 Task: Set the default behaviour for HID devices permission to "Sites can ask to connect to HID devices".
Action: Mouse moved to (1380, 41)
Screenshot: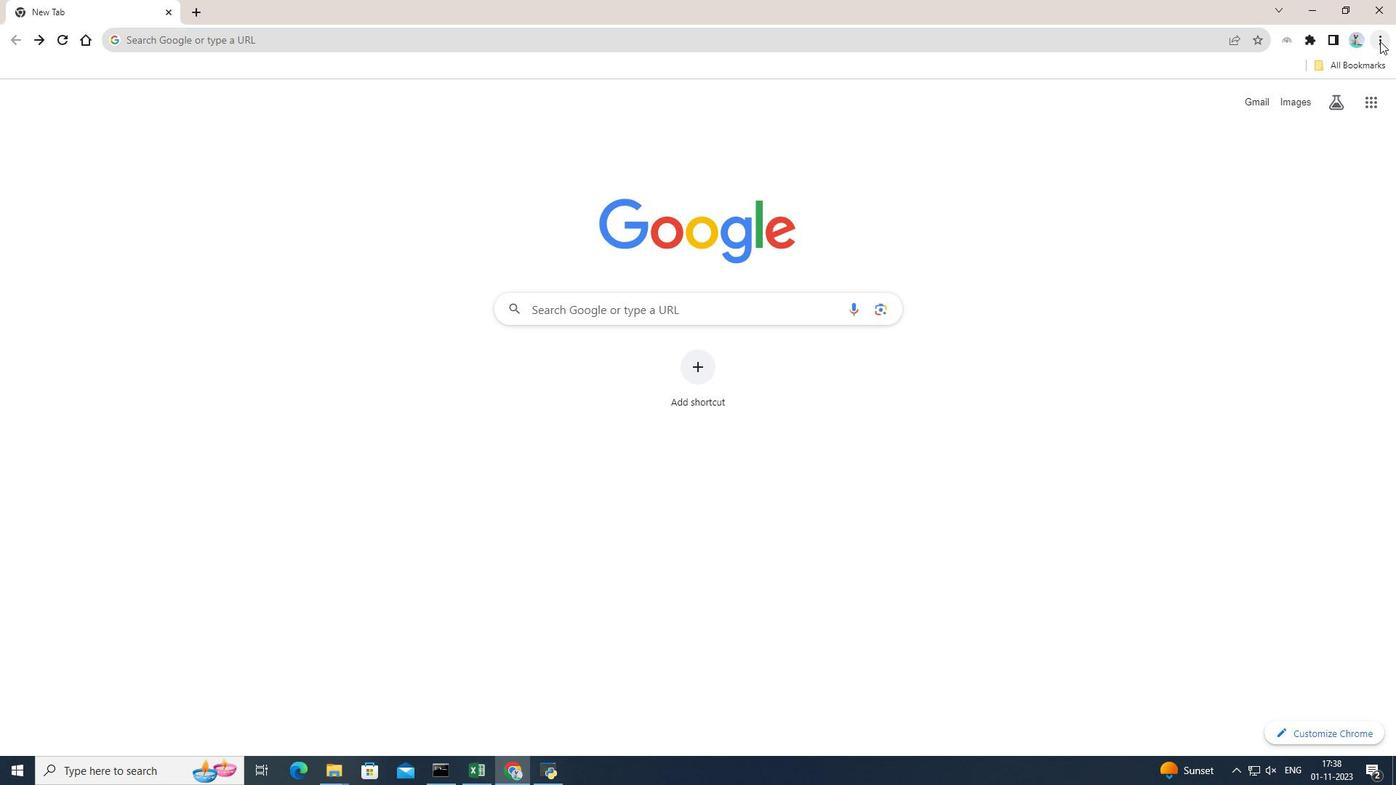 
Action: Mouse pressed left at (1380, 41)
Screenshot: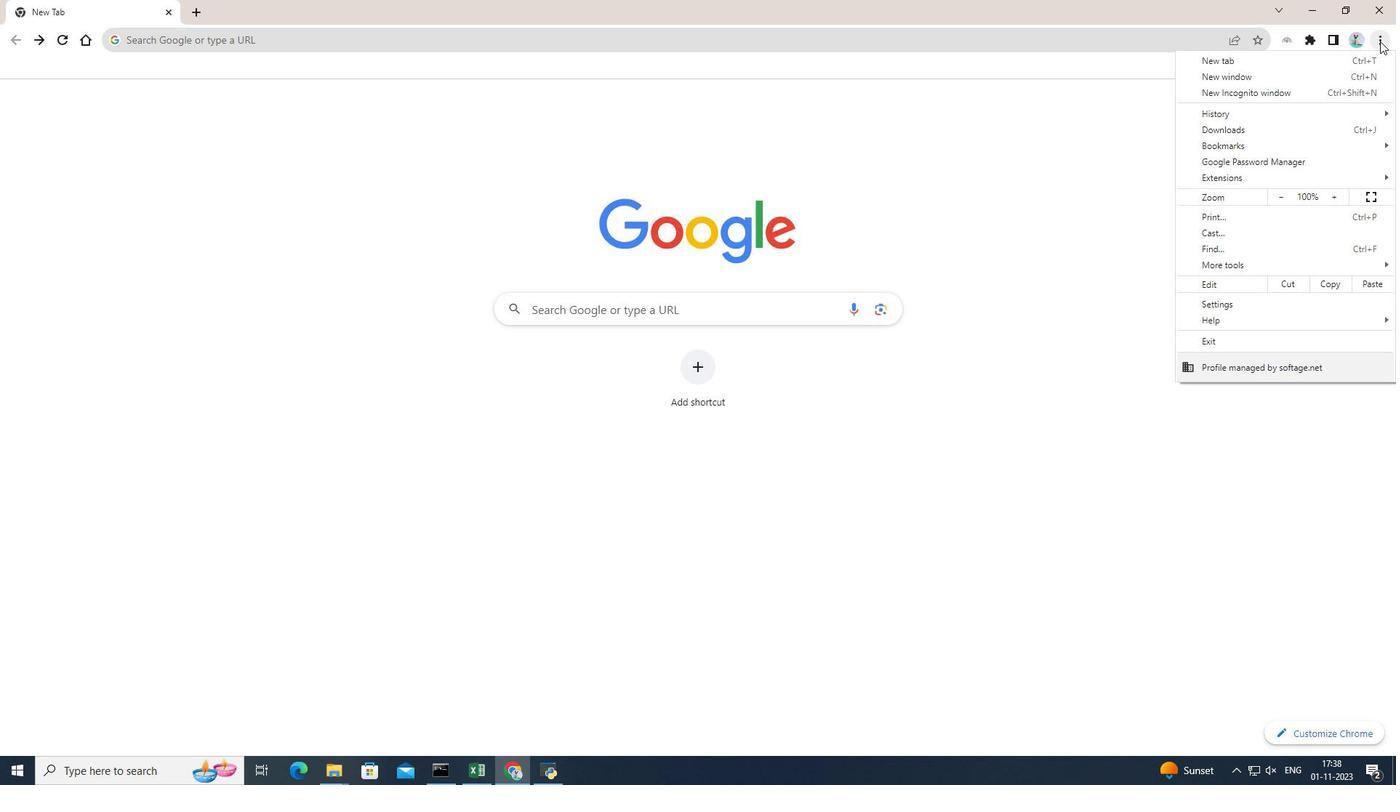 
Action: Mouse pressed left at (1380, 41)
Screenshot: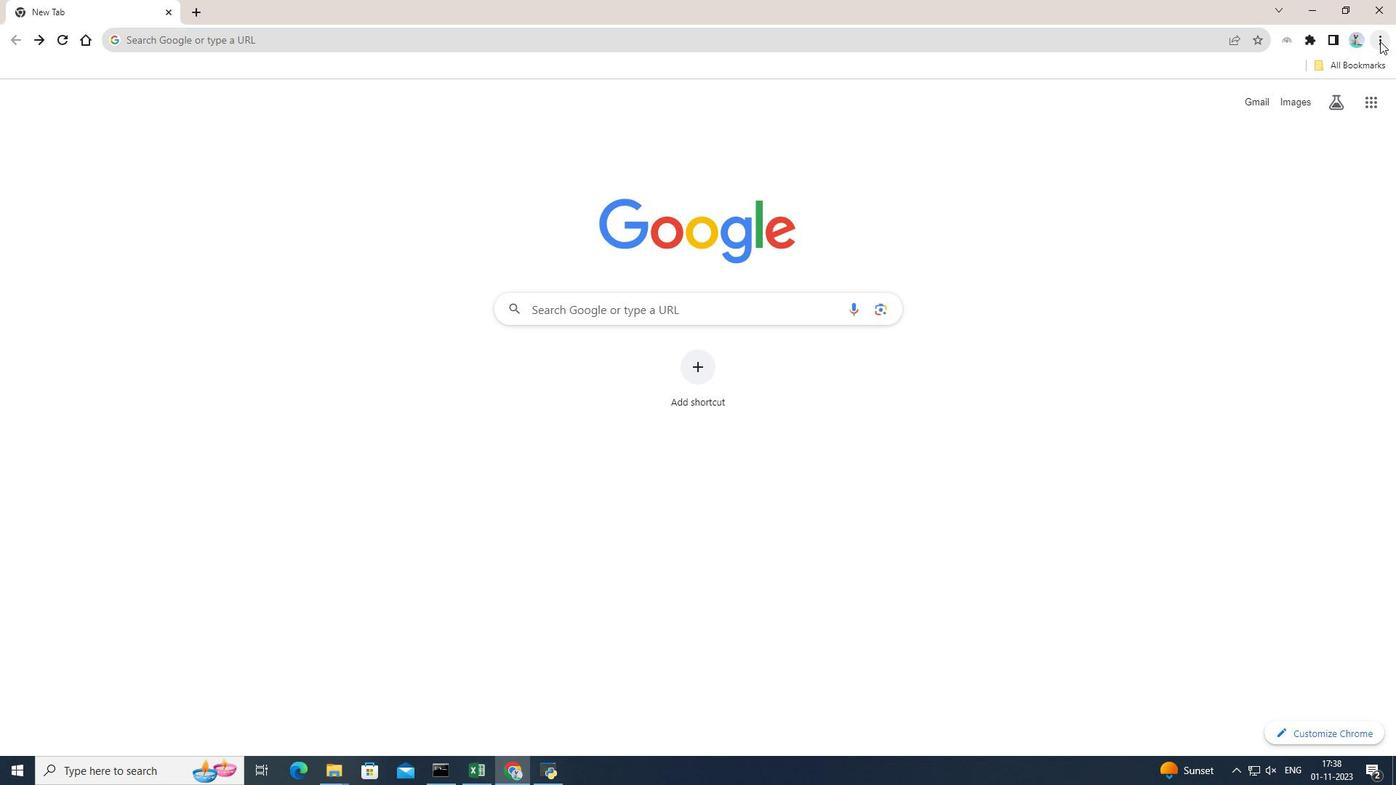 
Action: Mouse pressed left at (1380, 41)
Screenshot: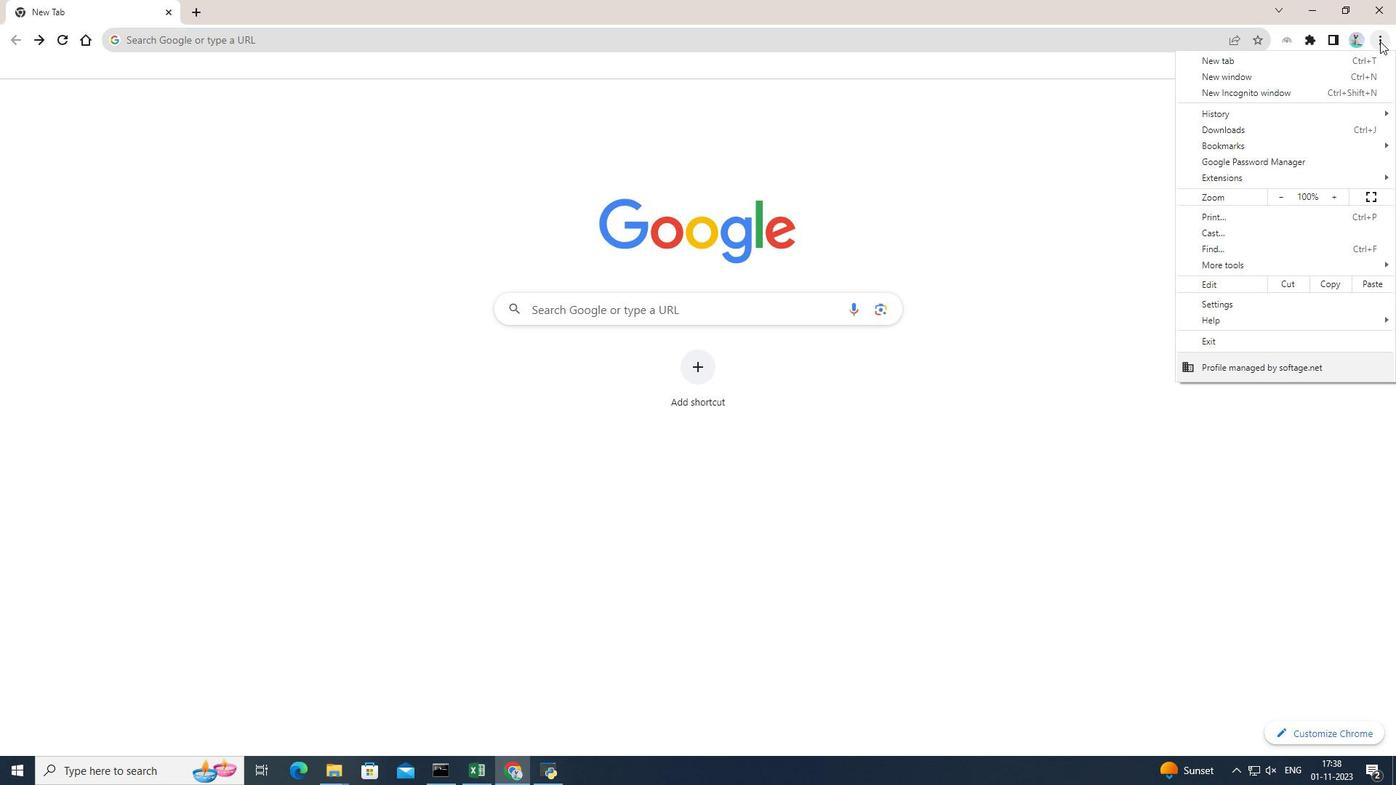 
Action: Mouse moved to (1236, 304)
Screenshot: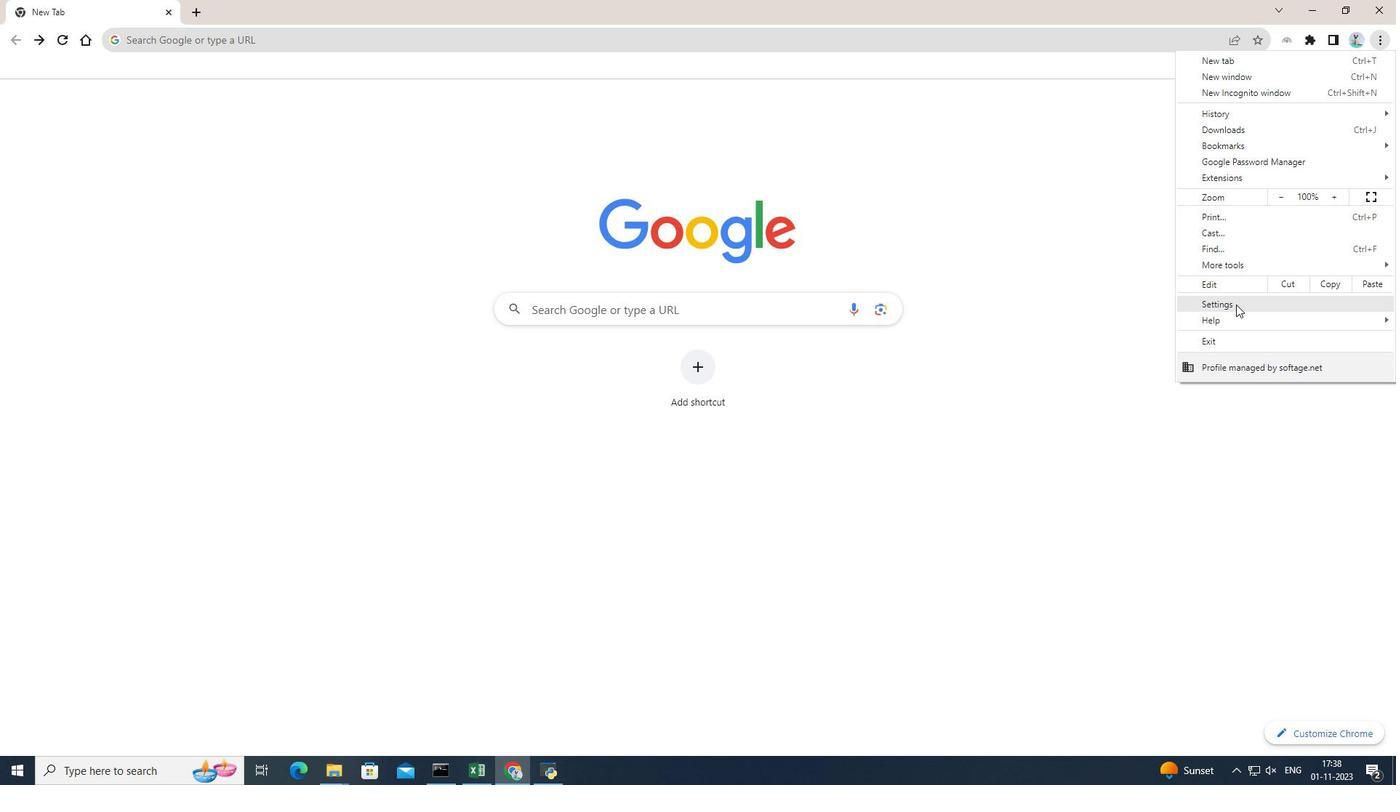 
Action: Mouse pressed left at (1236, 304)
Screenshot: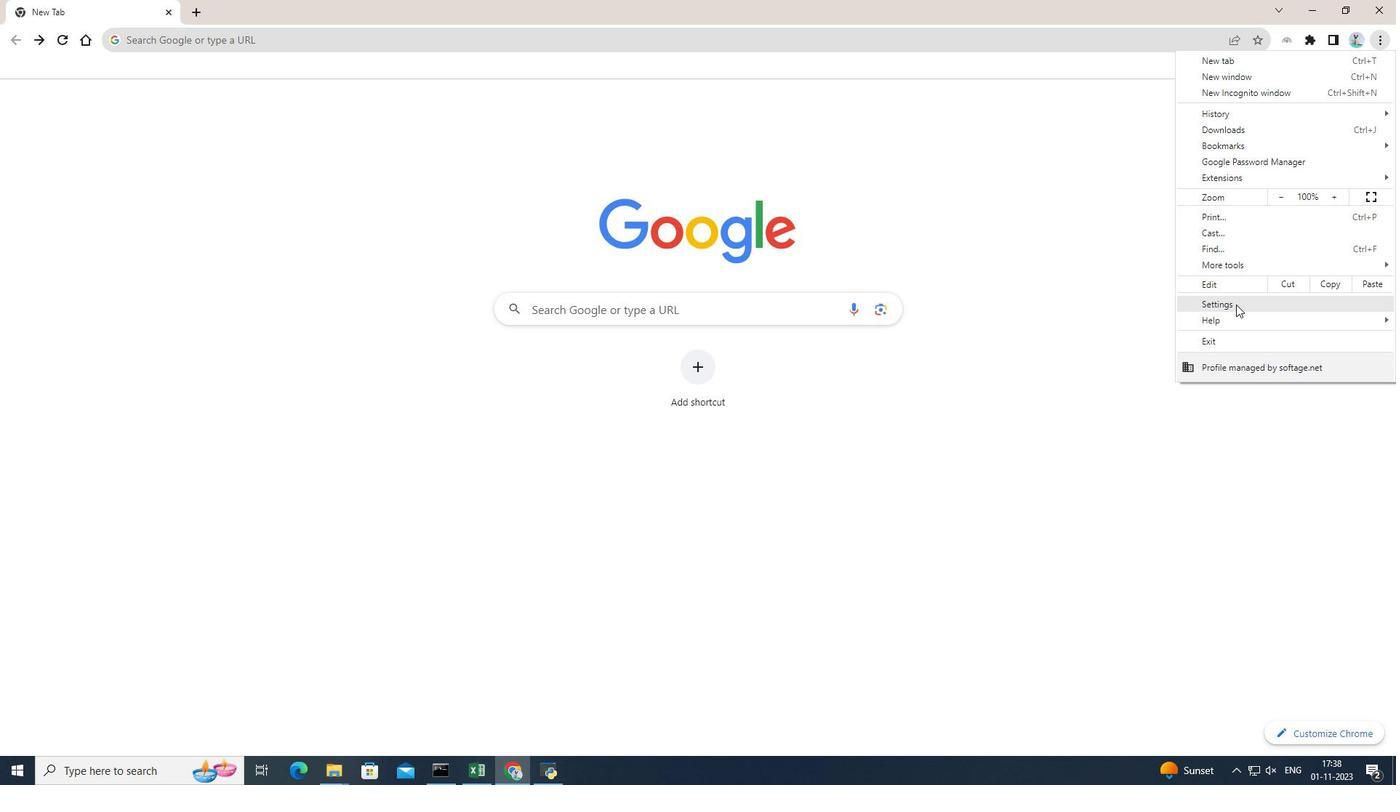 
Action: Mouse pressed left at (1236, 304)
Screenshot: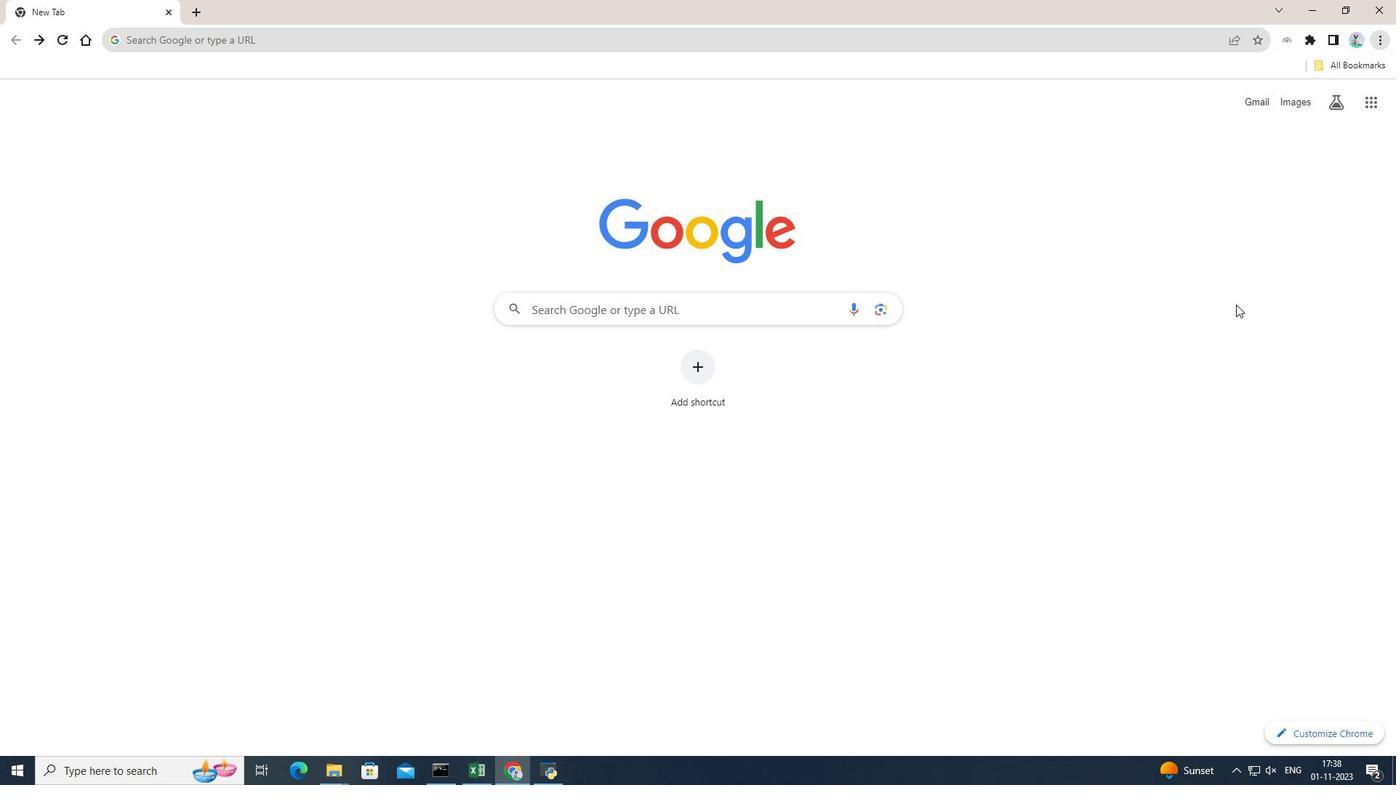 
Action: Mouse moved to (148, 178)
Screenshot: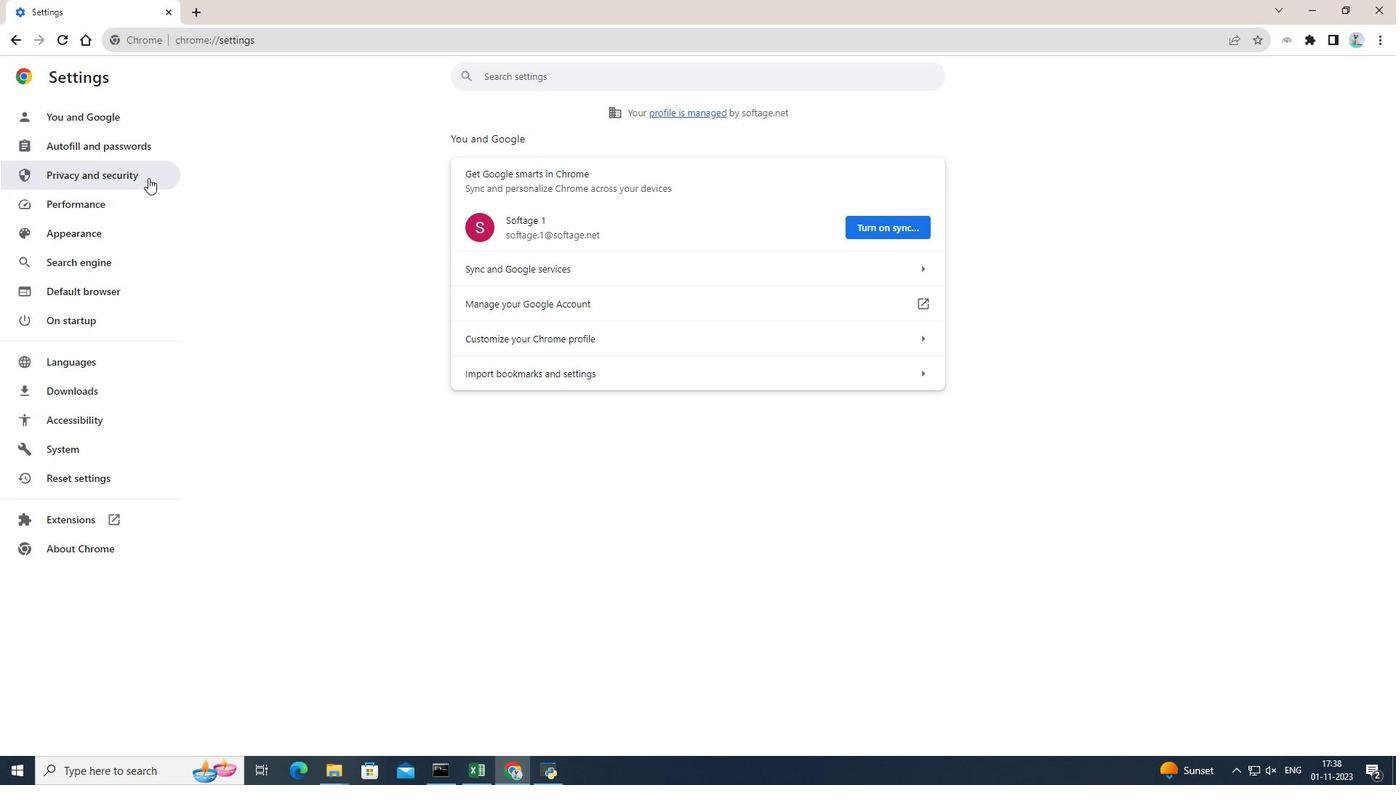 
Action: Mouse pressed left at (148, 178)
Screenshot: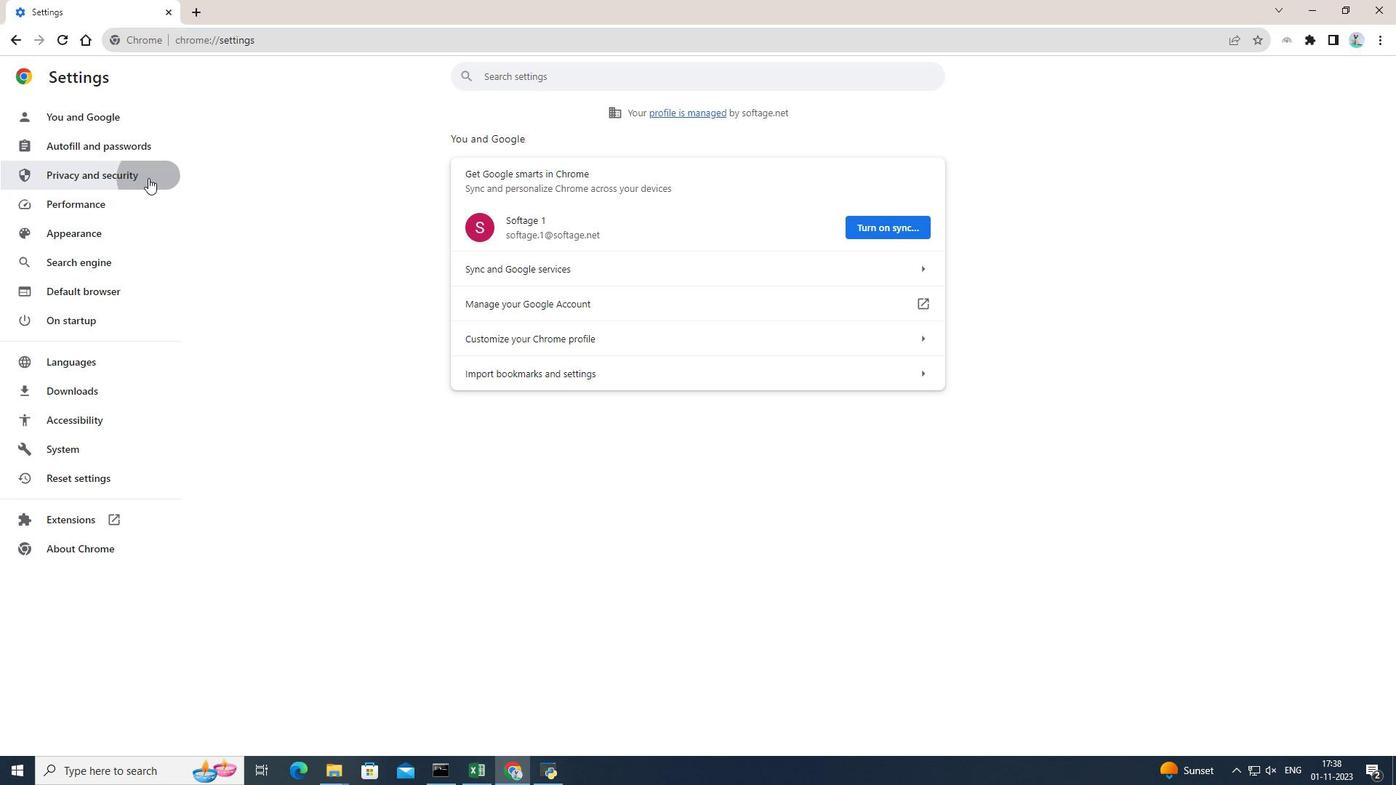 
Action: Mouse moved to (925, 472)
Screenshot: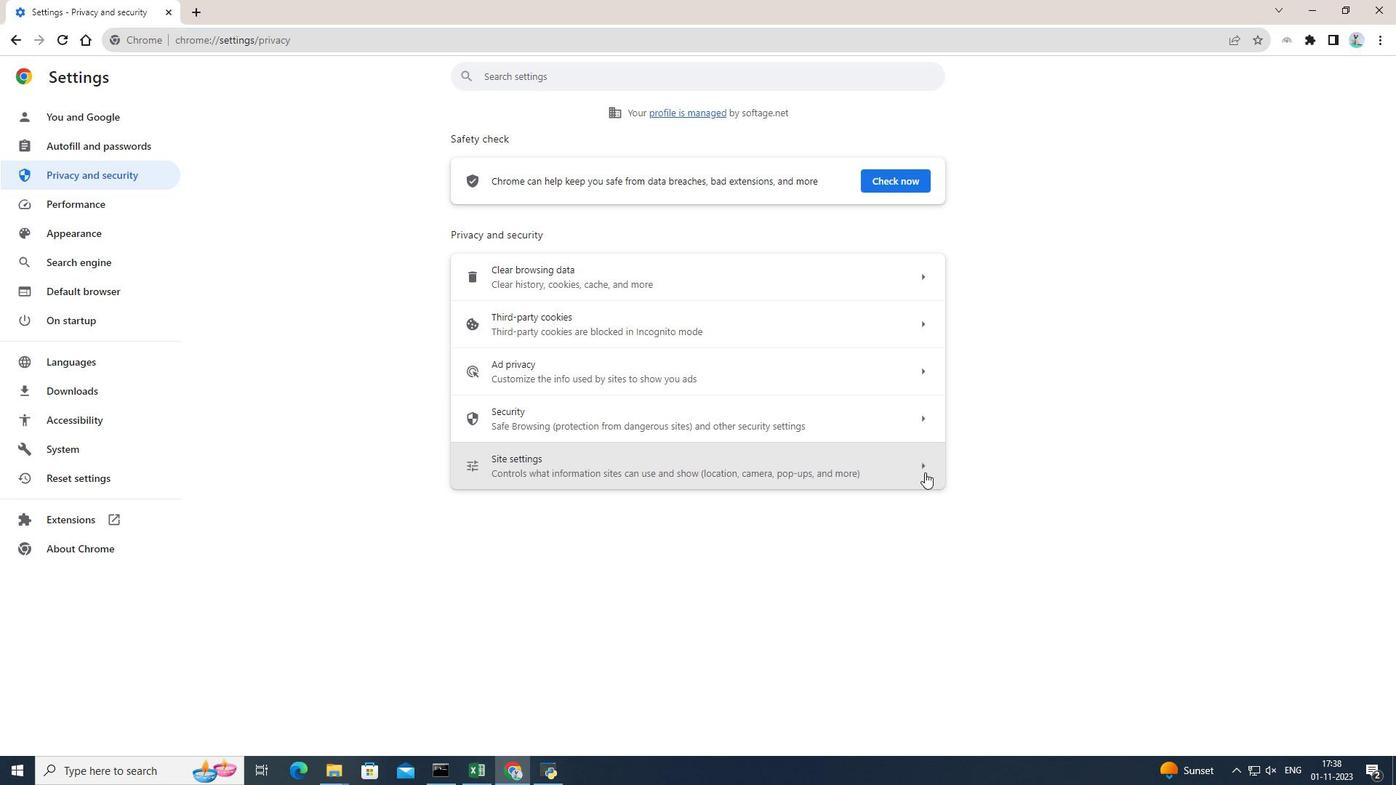 
Action: Mouse pressed left at (925, 472)
Screenshot: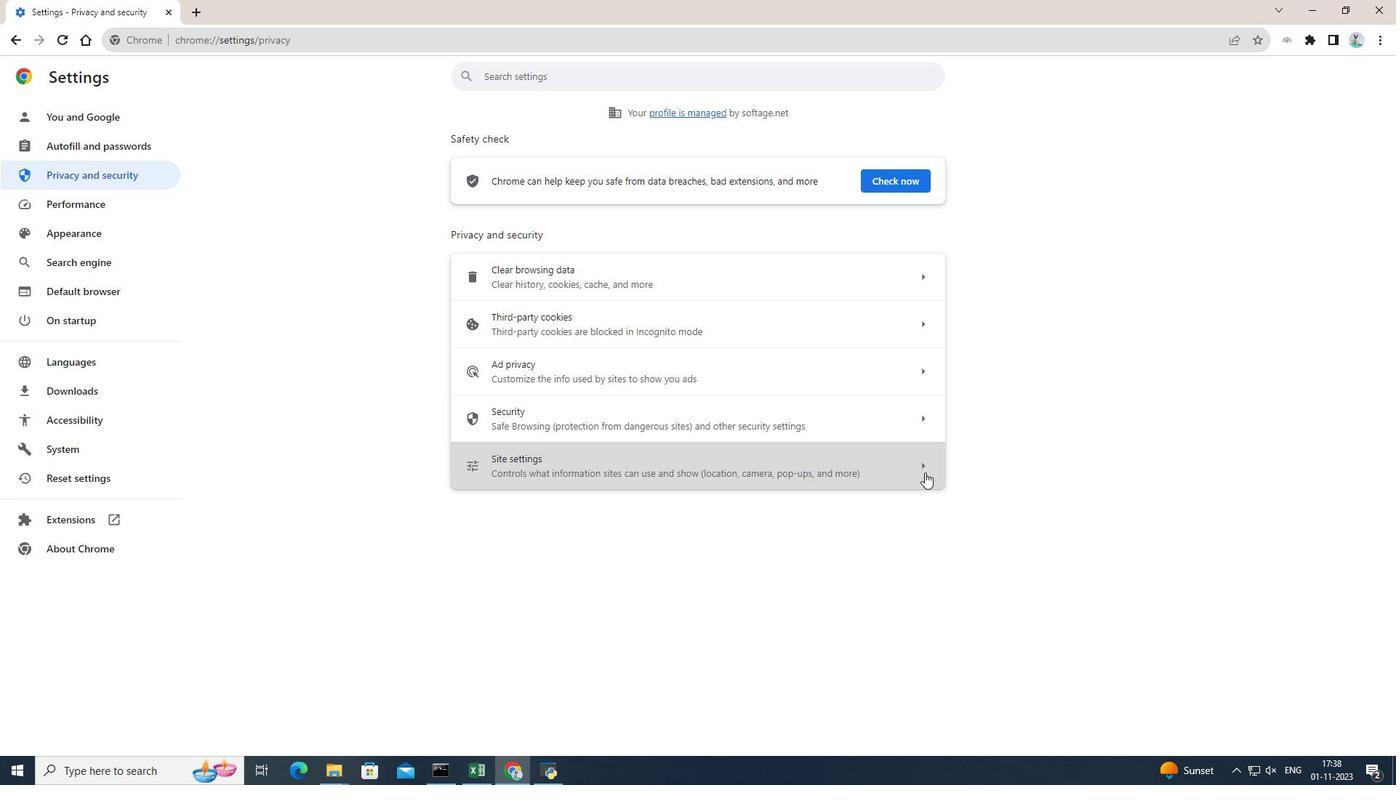 
Action: Mouse moved to (931, 506)
Screenshot: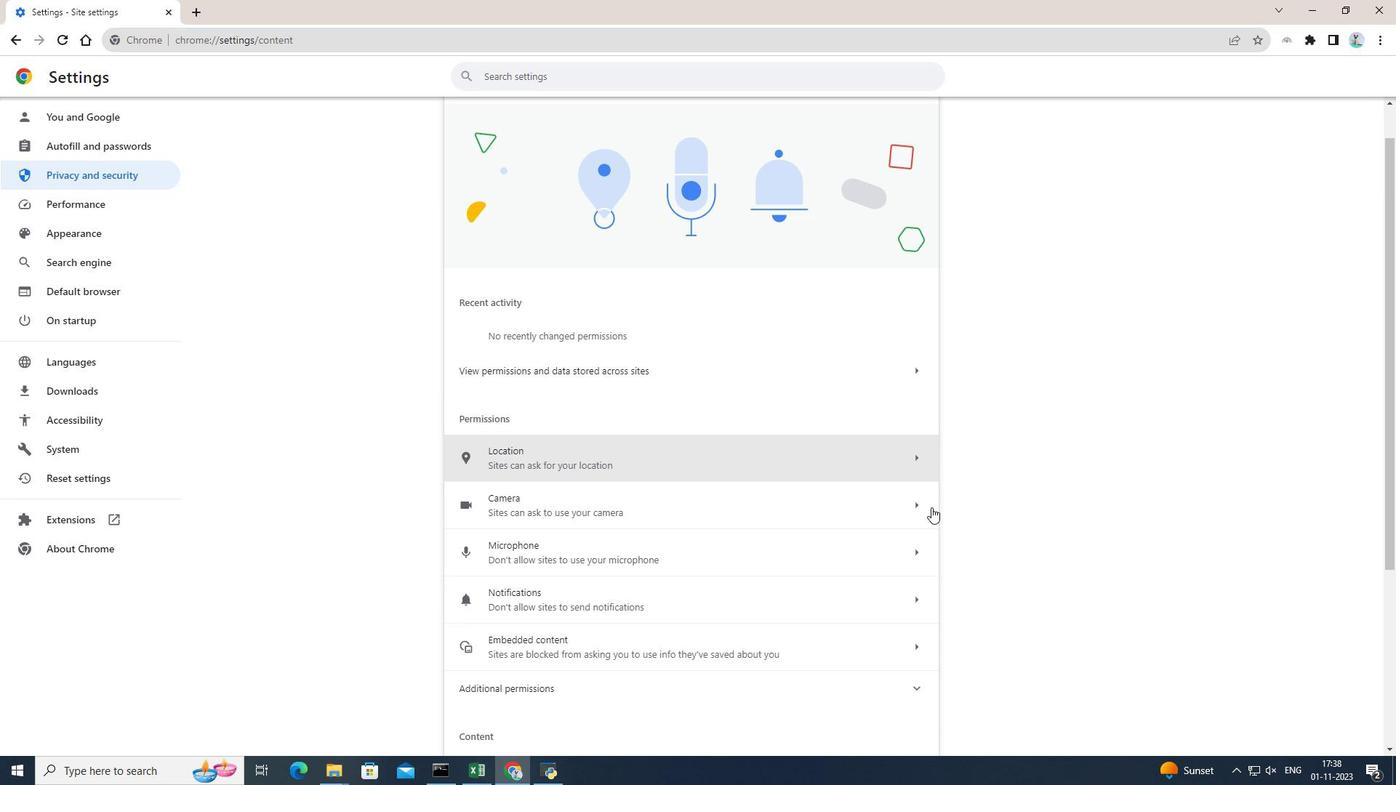 
Action: Mouse scrolled (931, 505) with delta (0, 0)
Screenshot: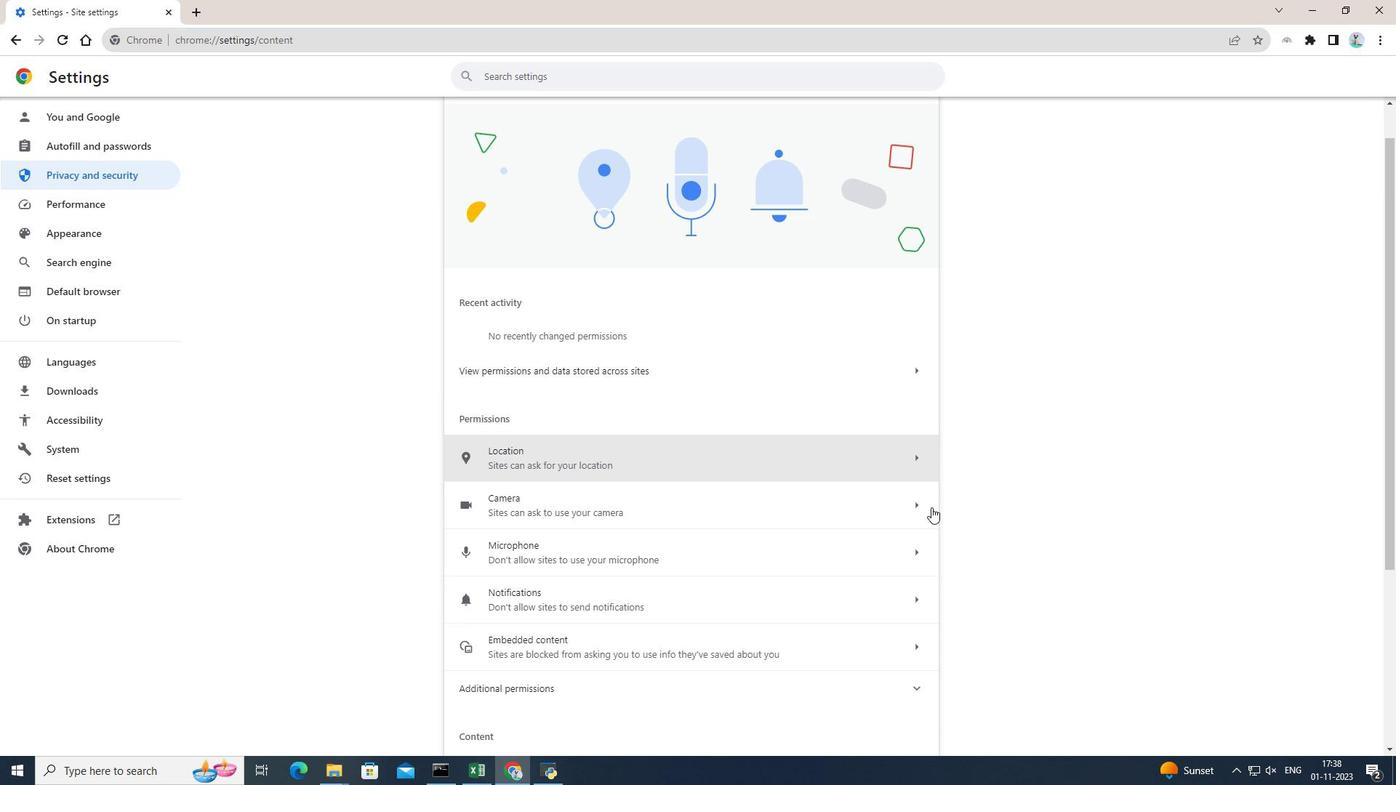 
Action: Mouse moved to (931, 507)
Screenshot: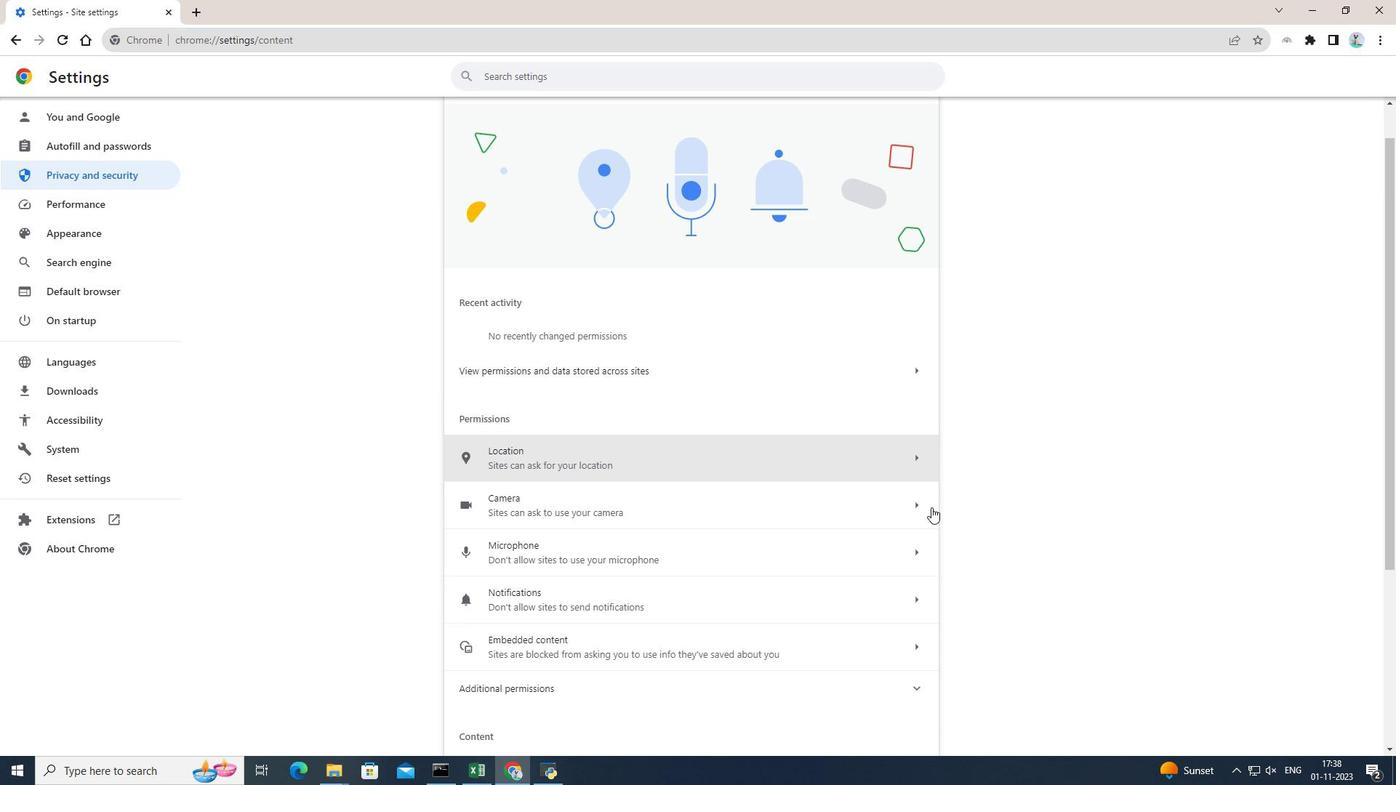 
Action: Mouse scrolled (931, 507) with delta (0, 0)
Screenshot: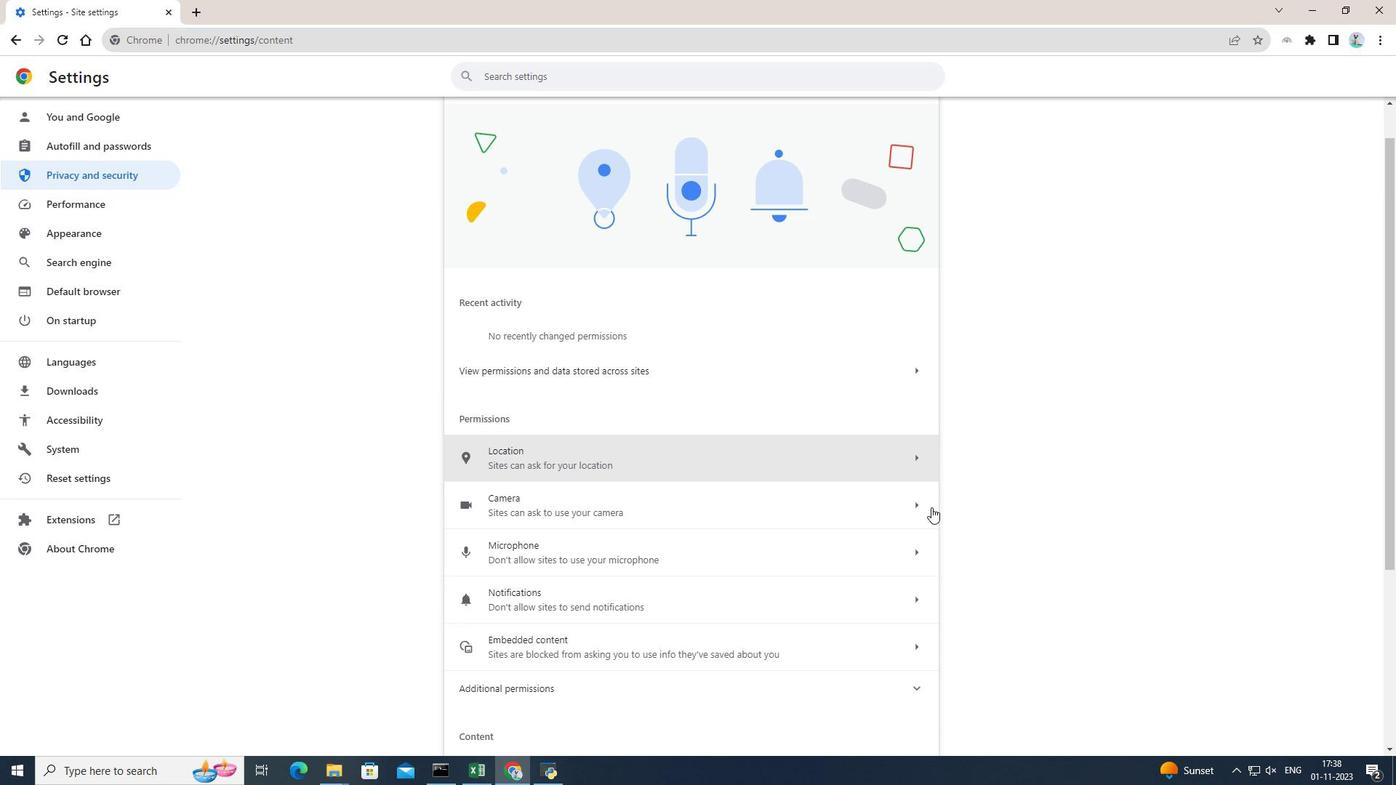 
Action: Mouse moved to (931, 507)
Screenshot: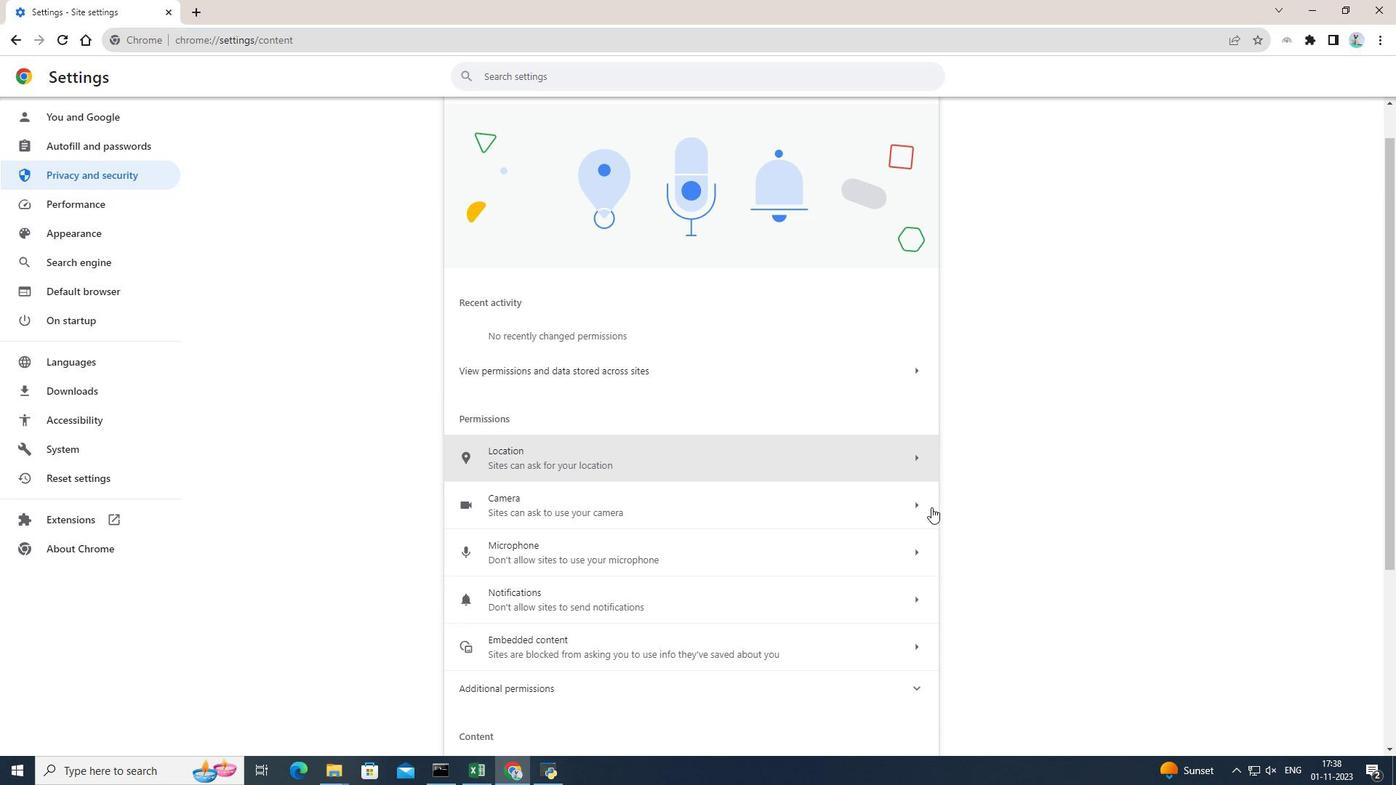 
Action: Mouse scrolled (931, 507) with delta (0, 0)
Screenshot: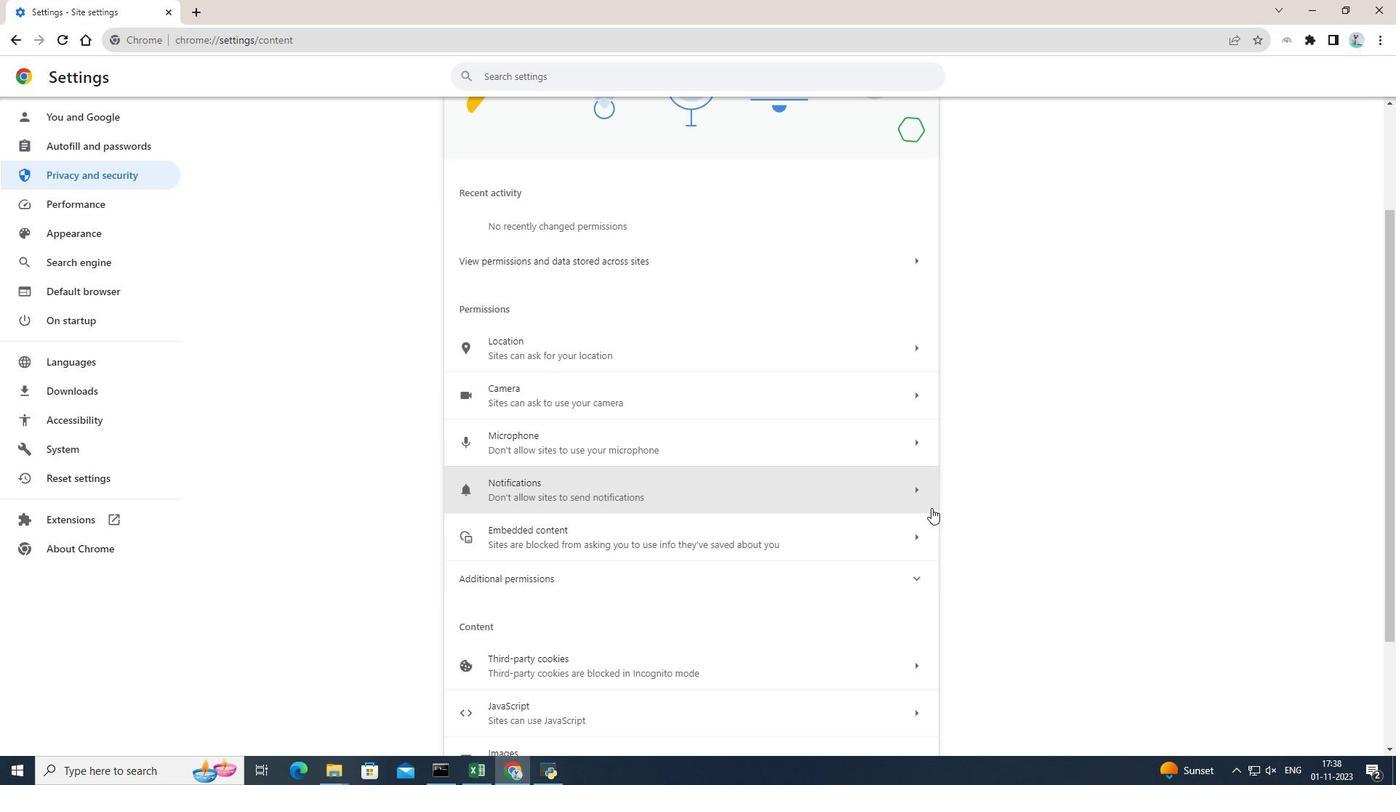 
Action: Mouse moved to (709, 520)
Screenshot: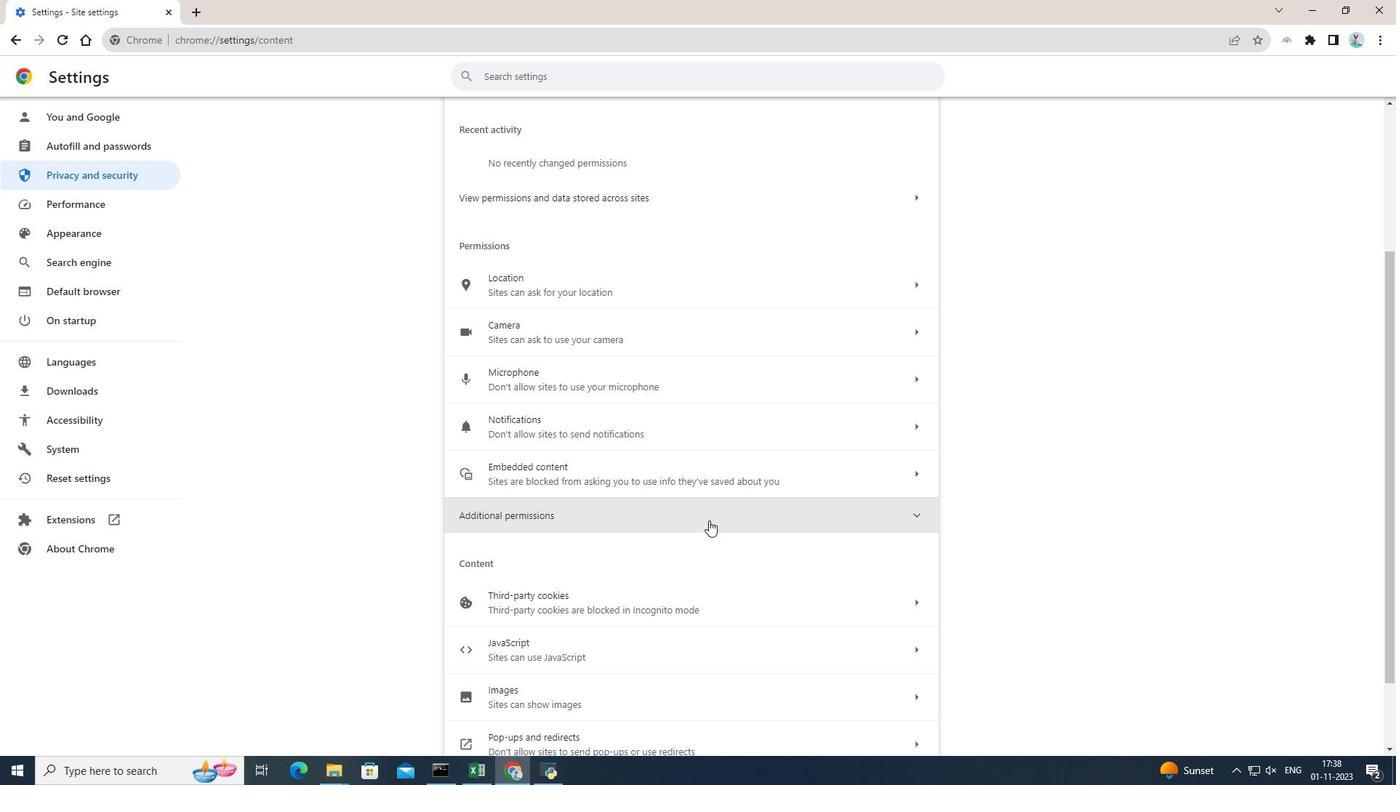 
Action: Mouse pressed left at (709, 520)
Screenshot: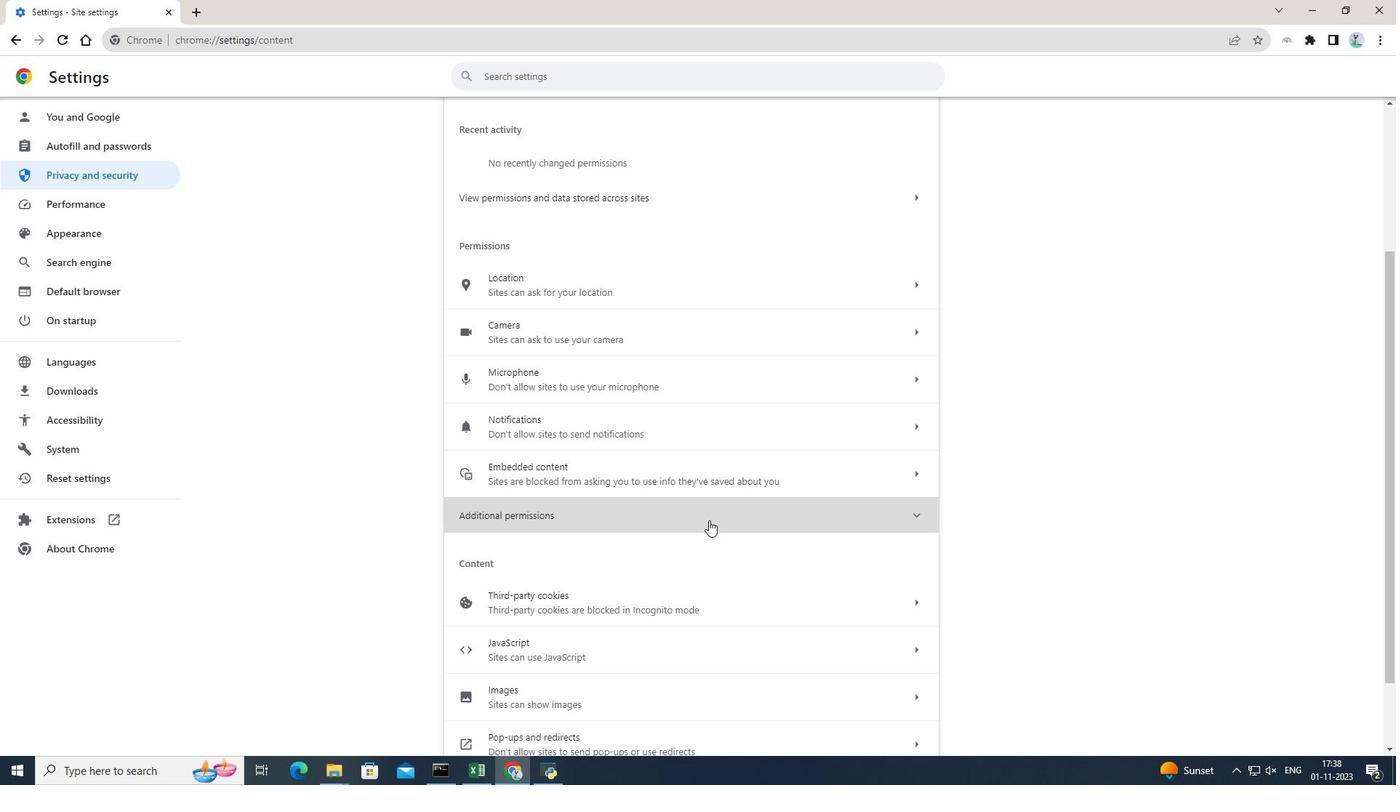 
Action: Mouse moved to (779, 581)
Screenshot: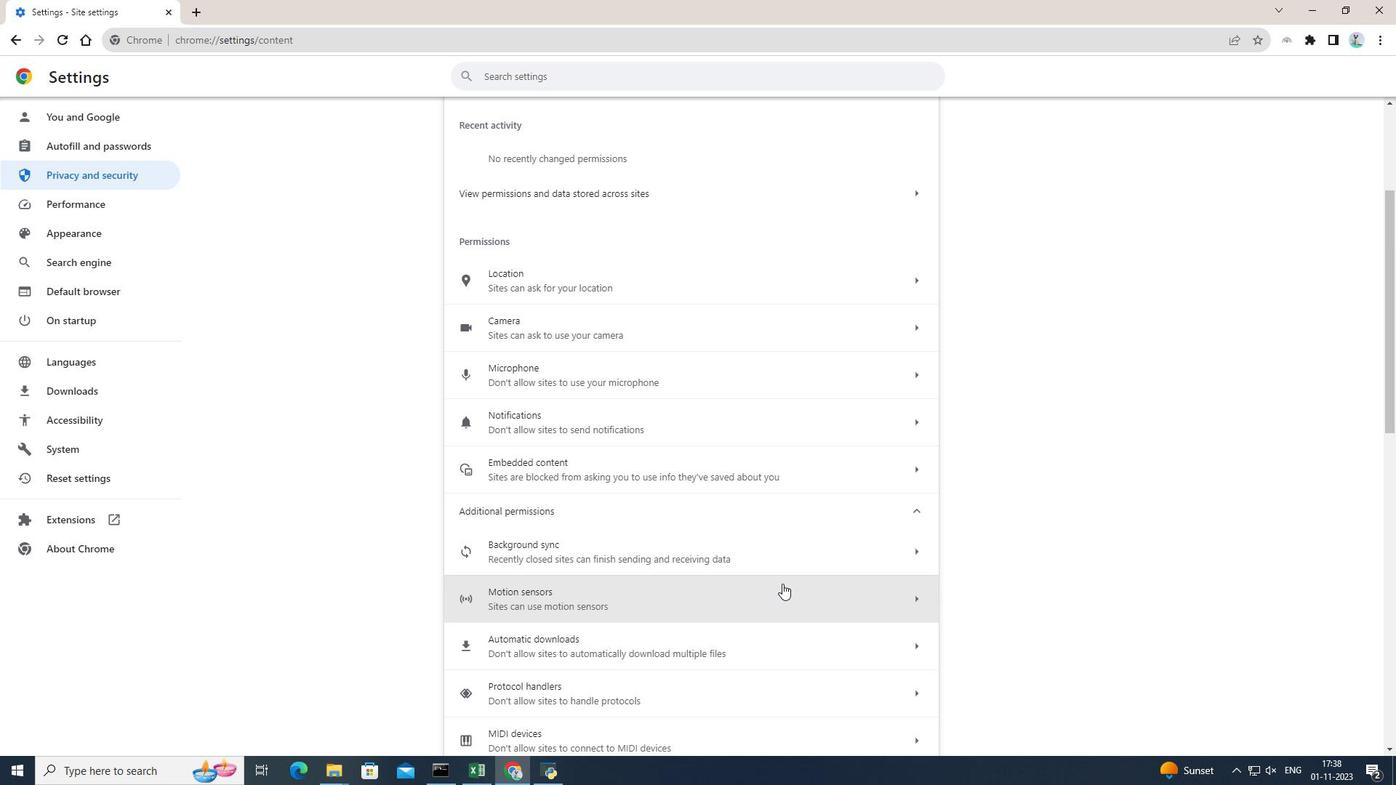 
Action: Mouse scrolled (779, 580) with delta (0, 0)
Screenshot: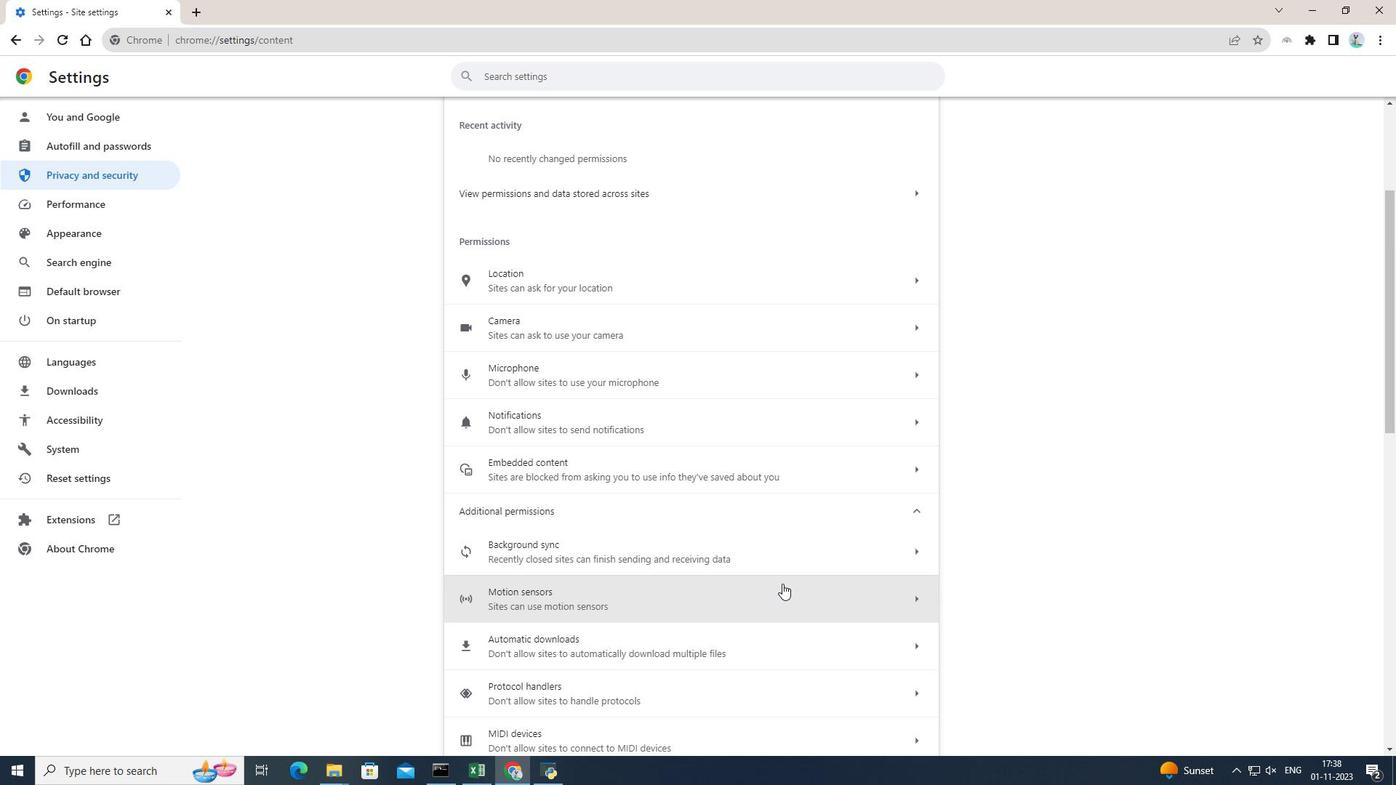 
Action: Mouse moved to (782, 584)
Screenshot: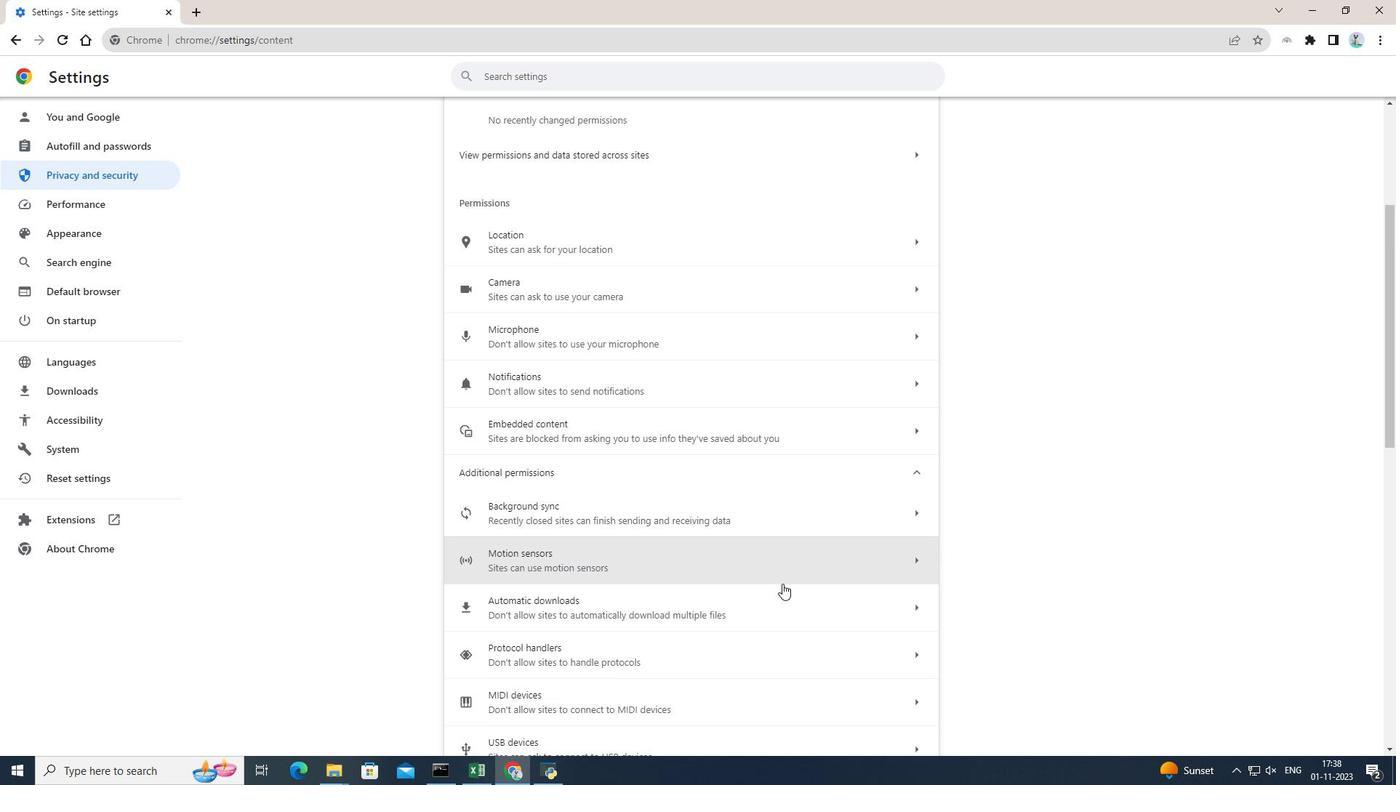 
Action: Mouse scrolled (782, 583) with delta (0, 0)
Screenshot: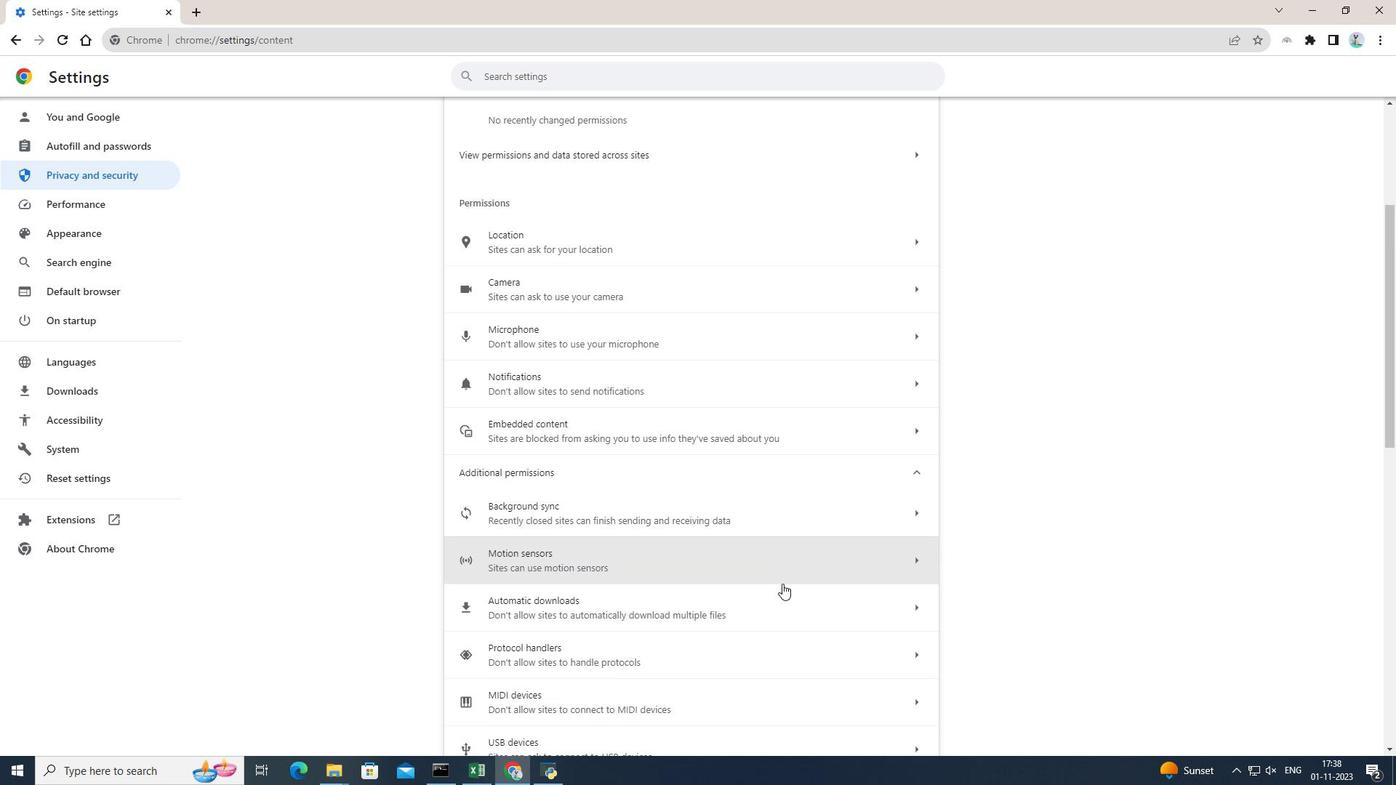 
Action: Mouse moved to (782, 584)
Screenshot: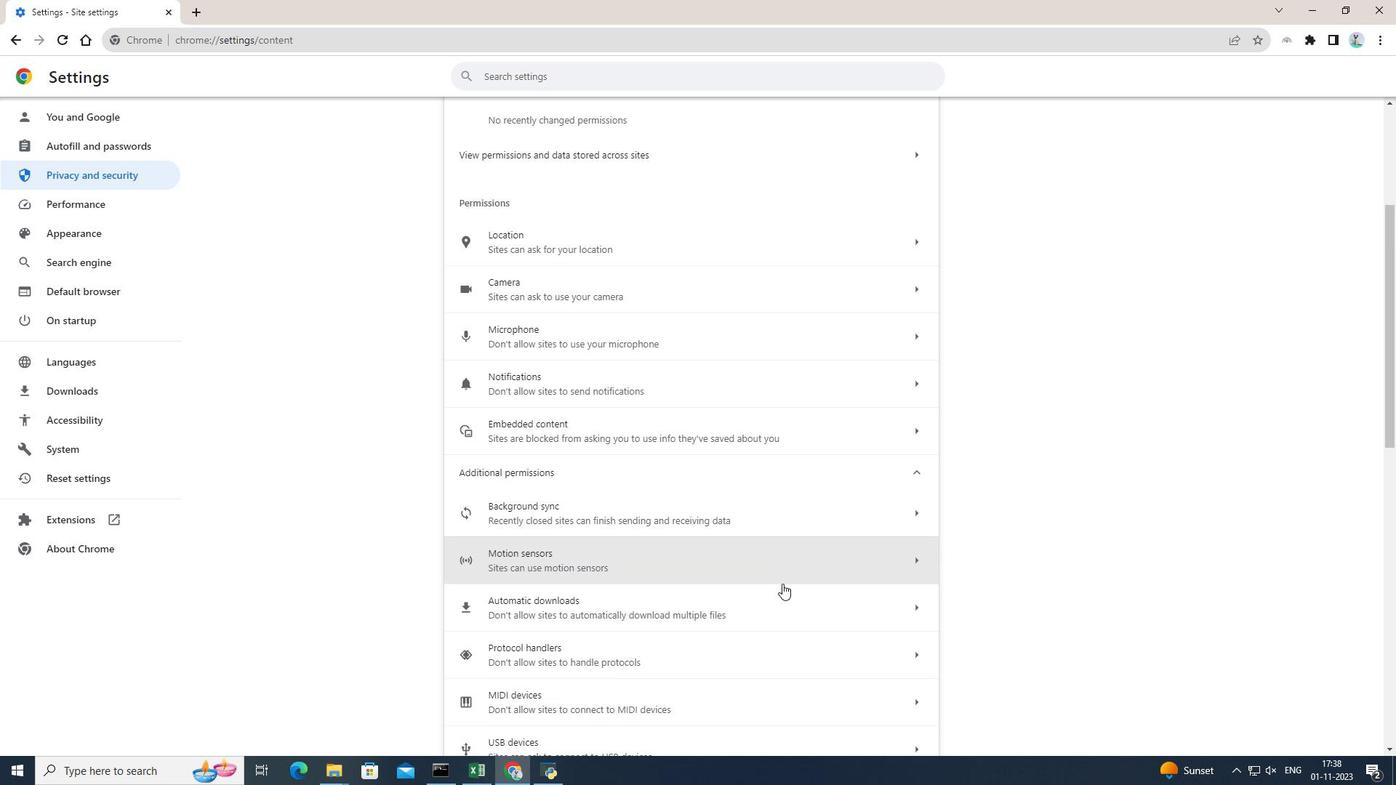 
Action: Mouse scrolled (782, 583) with delta (0, 0)
Screenshot: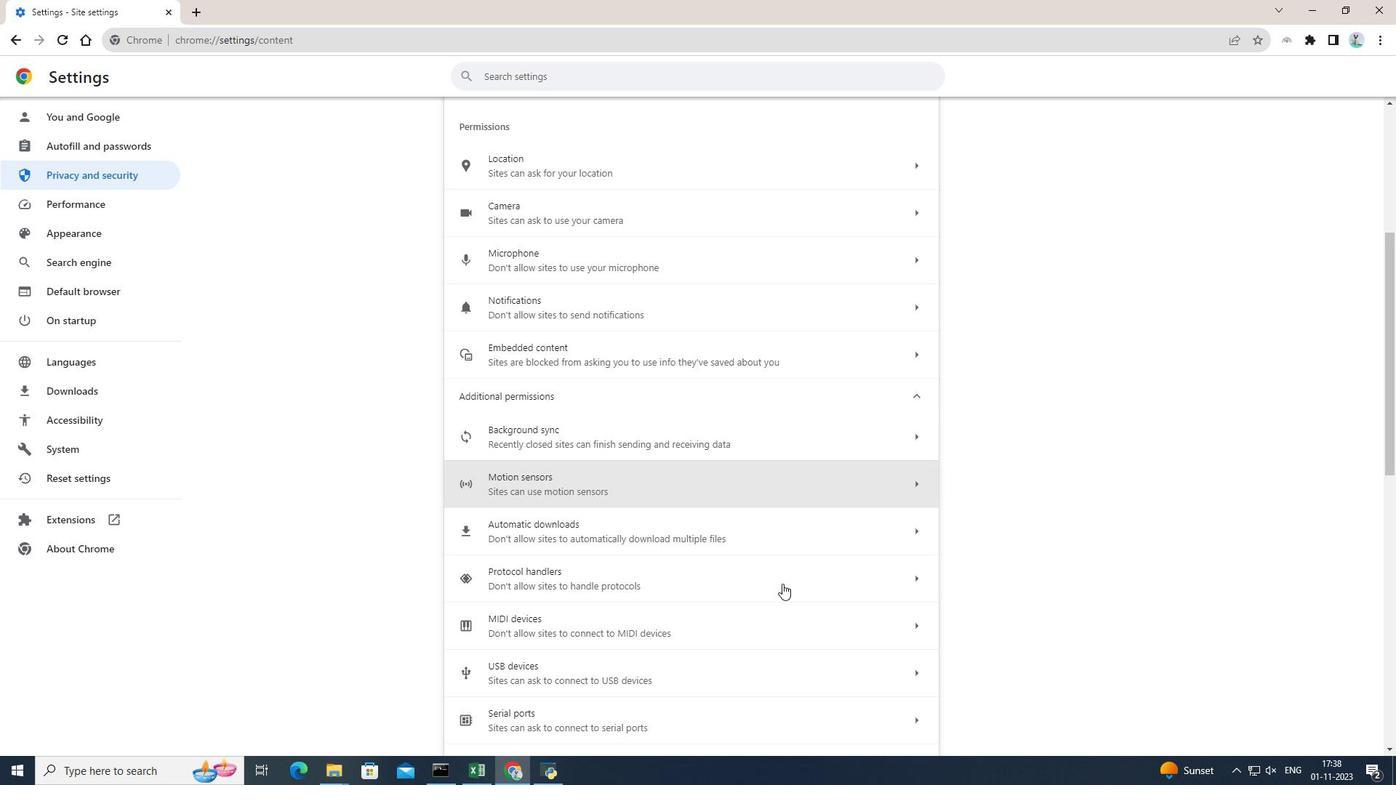 
Action: Mouse moved to (789, 583)
Screenshot: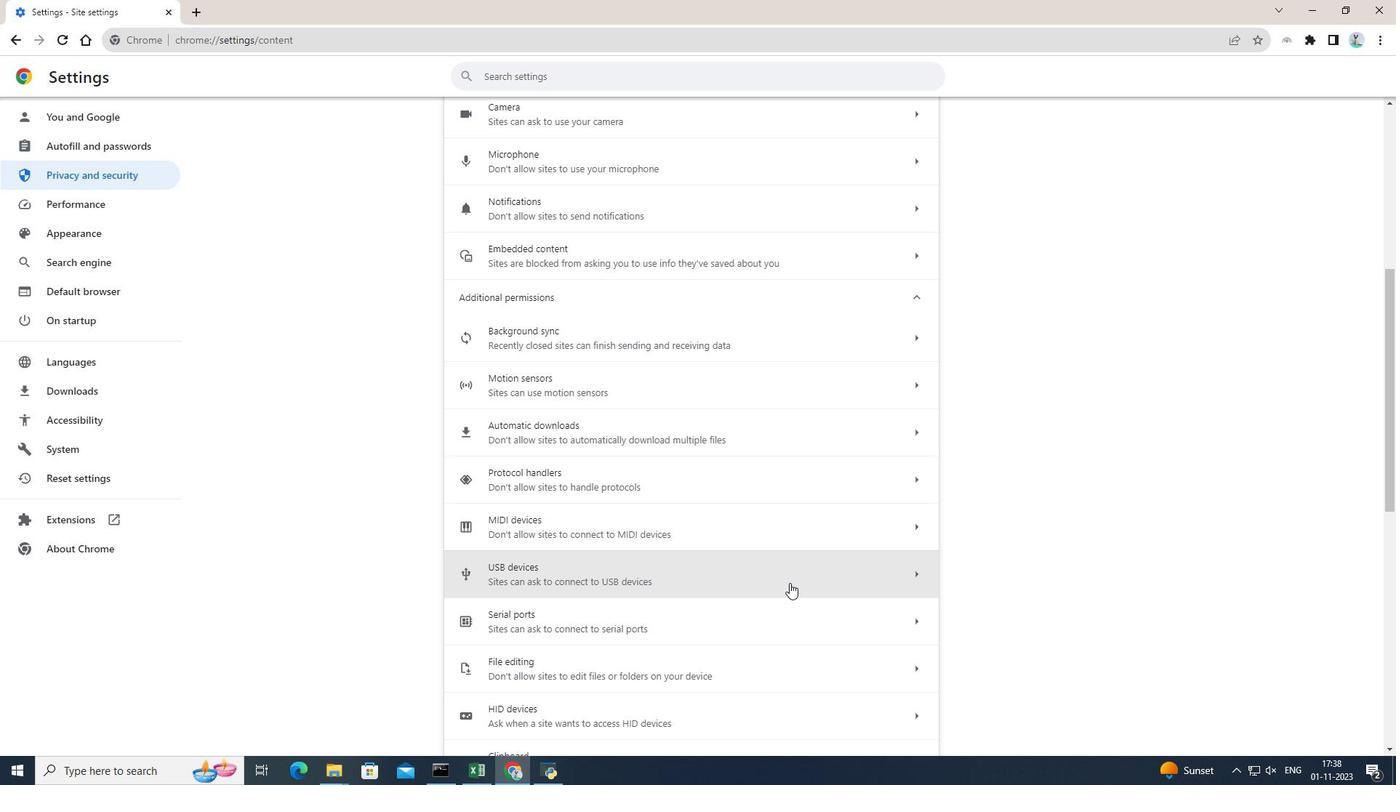 
Action: Mouse scrolled (789, 582) with delta (0, 0)
Screenshot: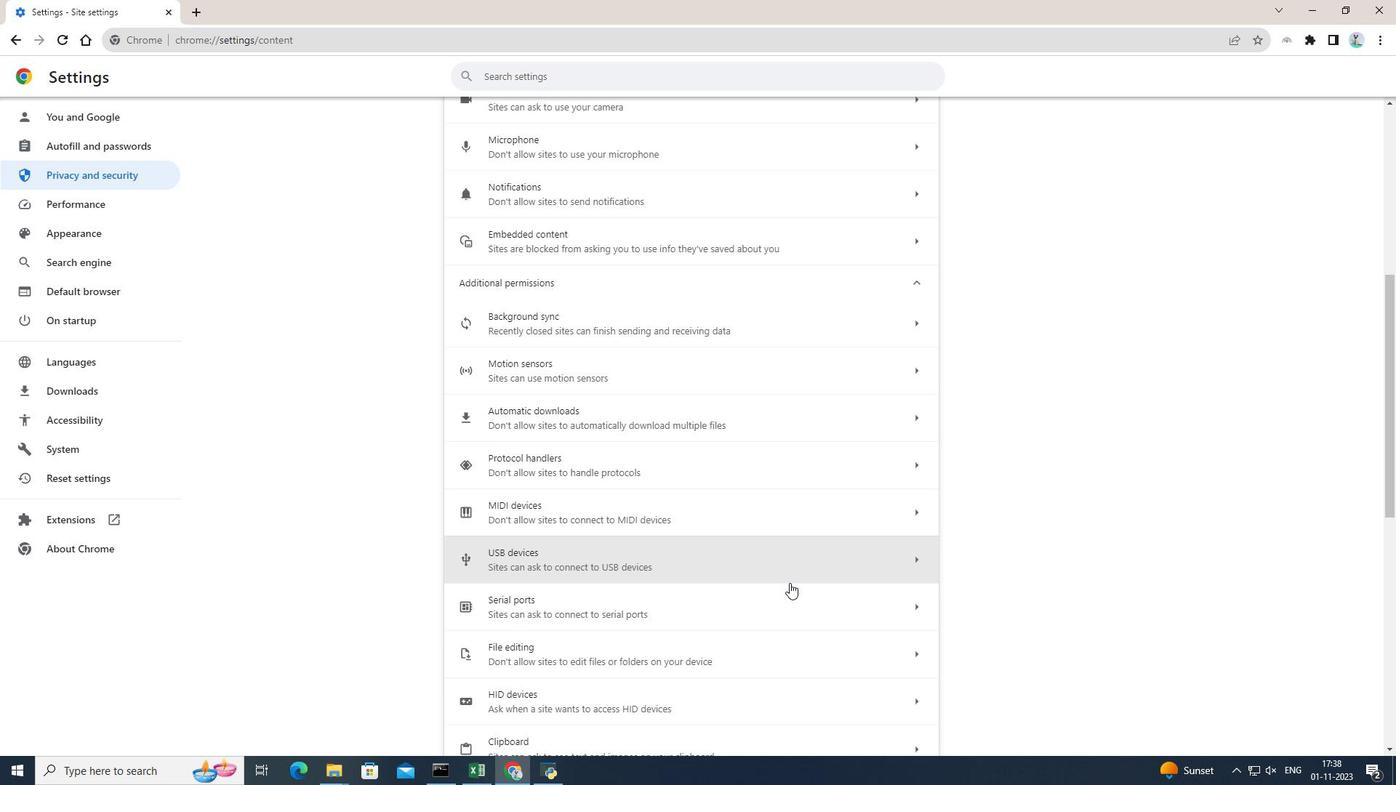 
Action: Mouse scrolled (789, 582) with delta (0, 0)
Screenshot: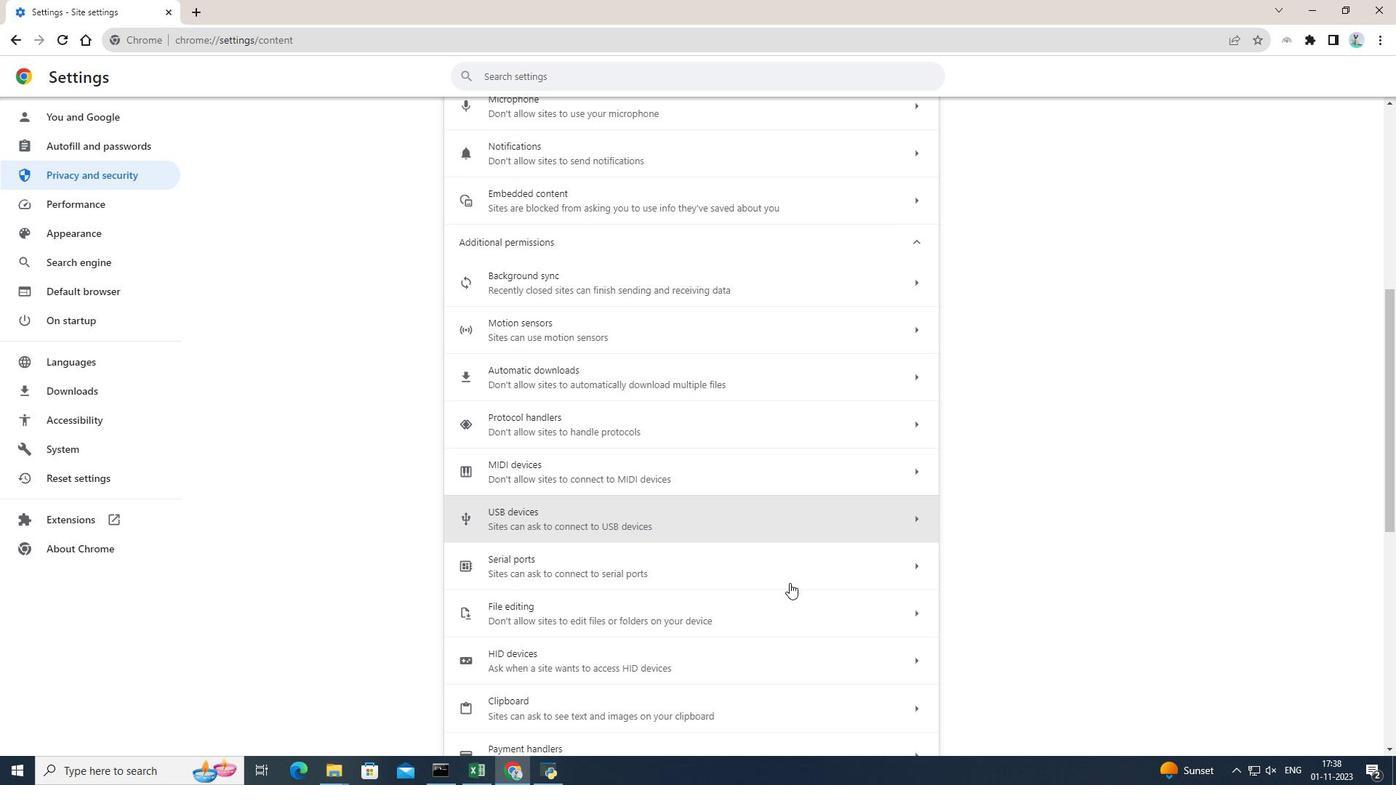 
Action: Mouse moved to (779, 571)
Screenshot: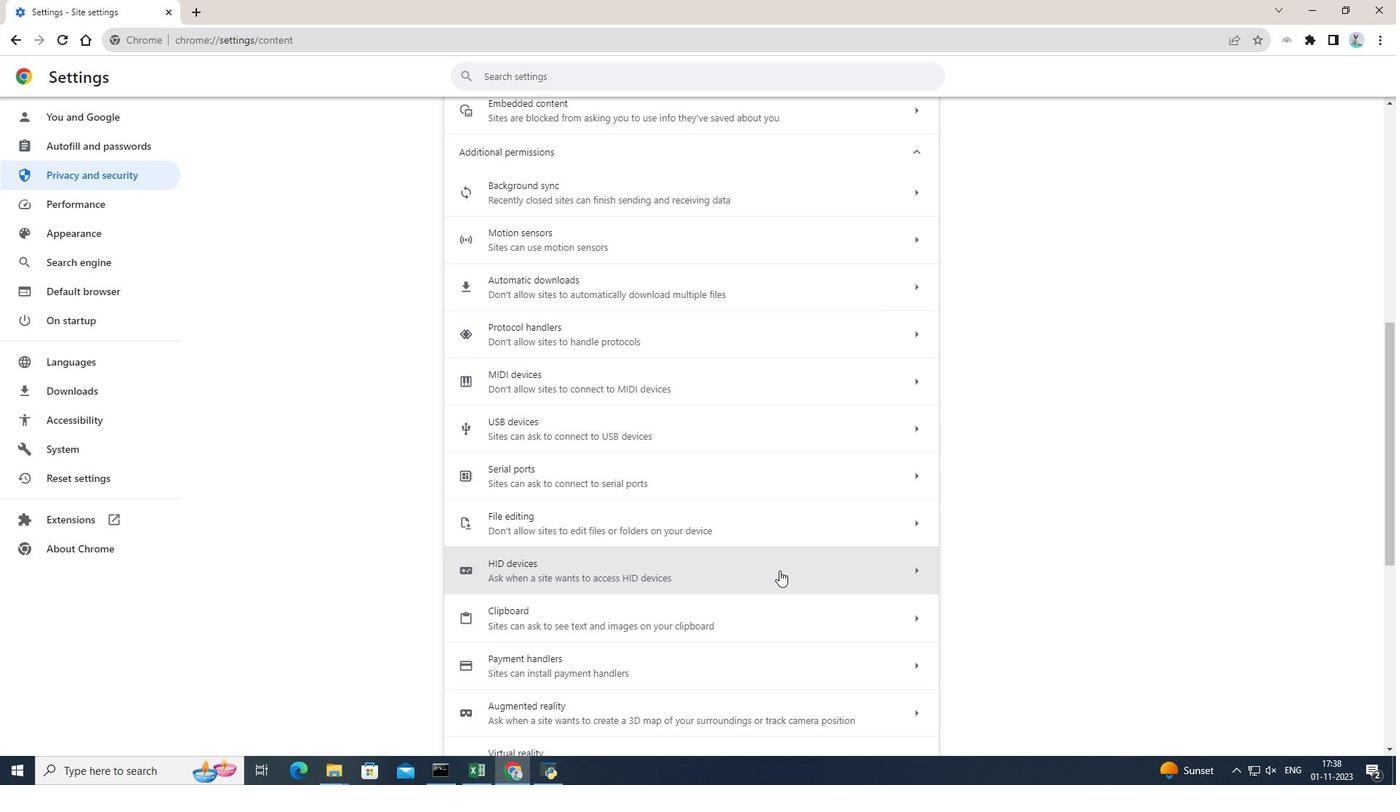 
Action: Mouse pressed left at (779, 571)
Screenshot: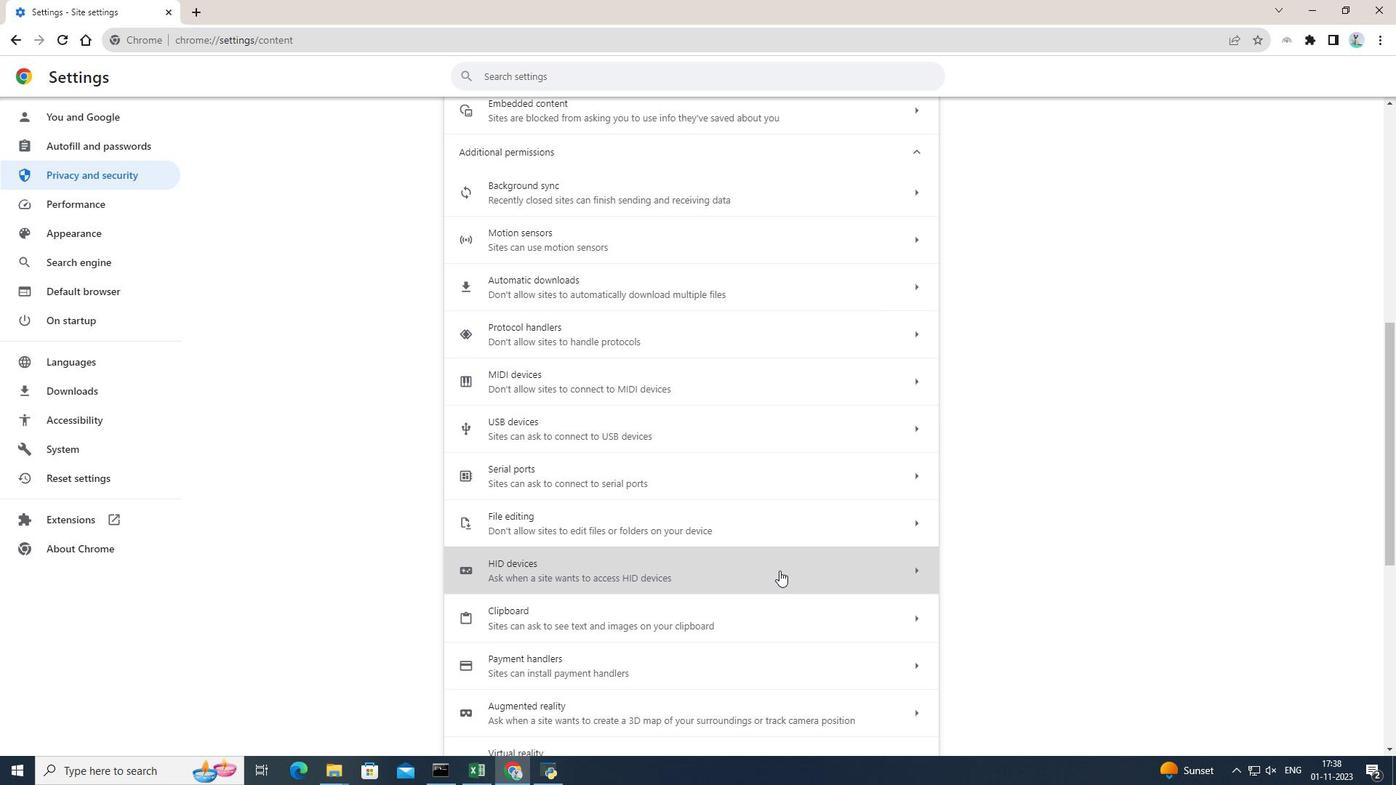
Action: Mouse moved to (474, 264)
Screenshot: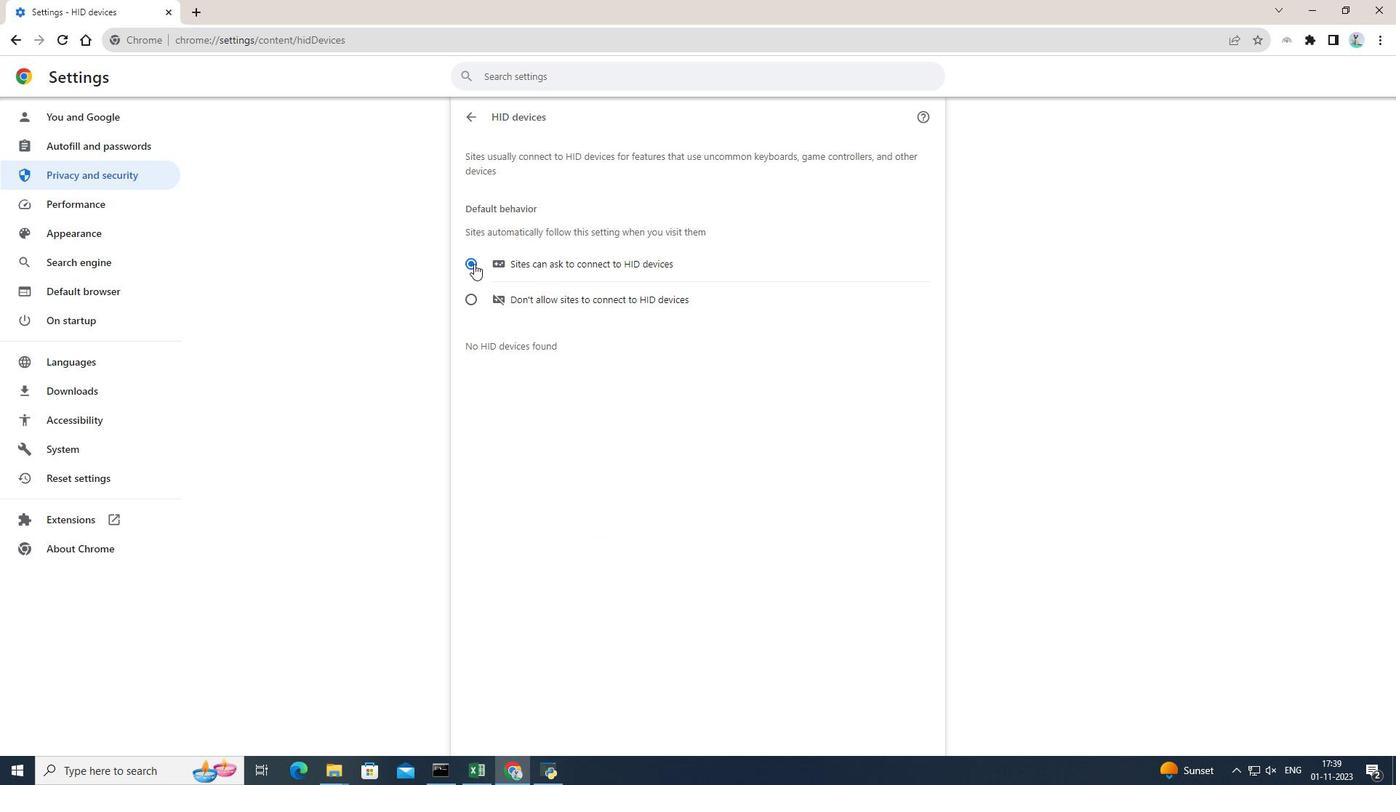 
Action: Mouse pressed left at (474, 264)
Screenshot: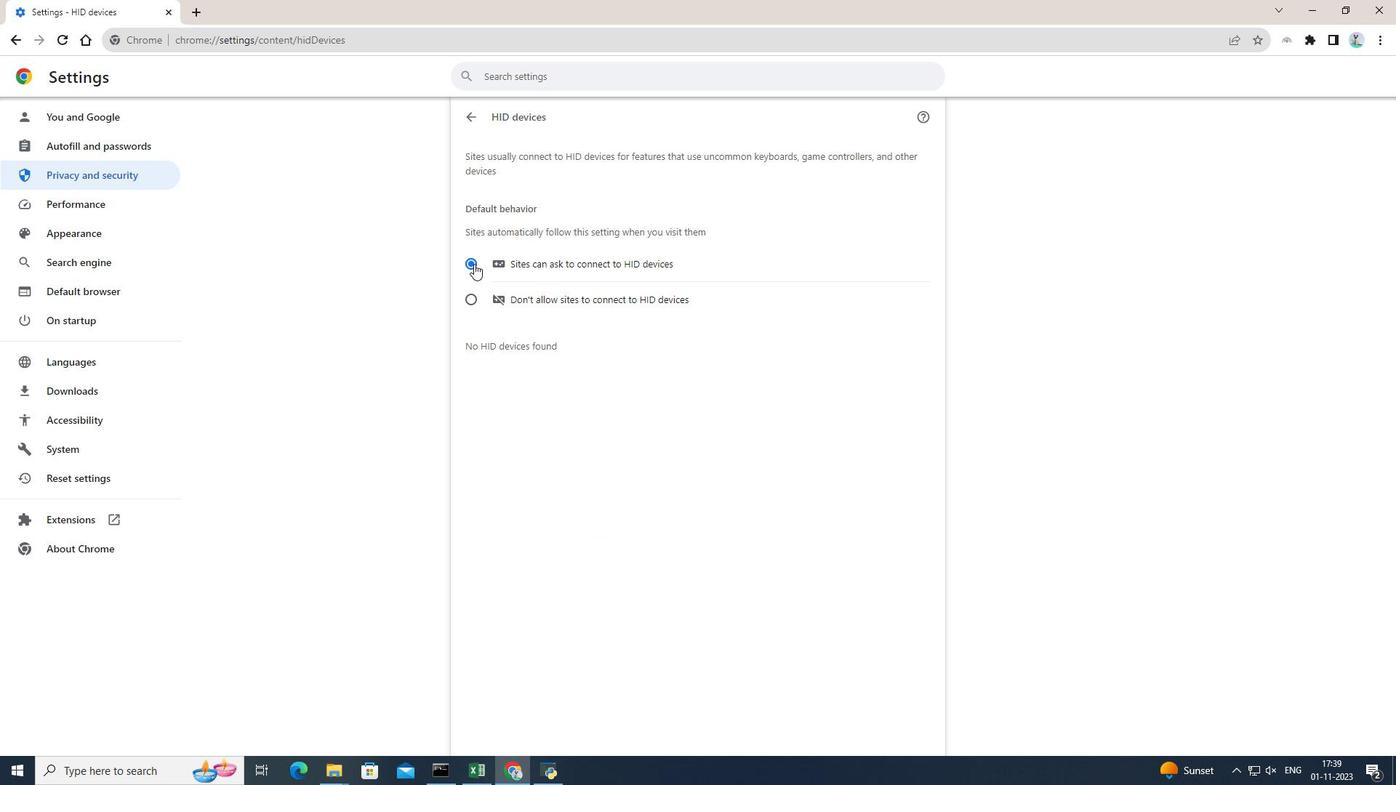 
Action: Mouse moved to (473, 264)
Screenshot: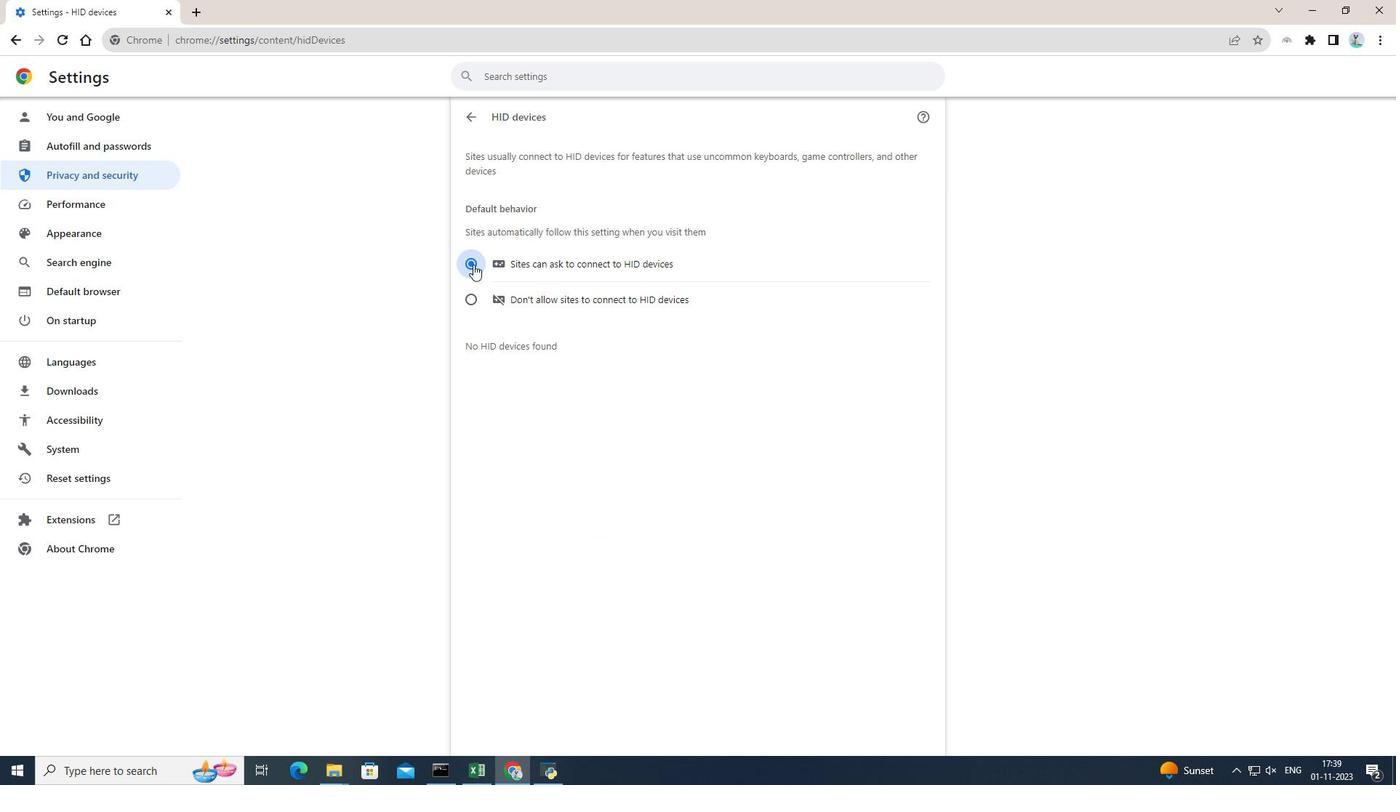 
